 Task: Create a due date automation trigger when advanced on, on the monday of the week before a card is due add fields with custom fields "Resume" completed at 11:00 AM.
Action: Mouse moved to (1147, 349)
Screenshot: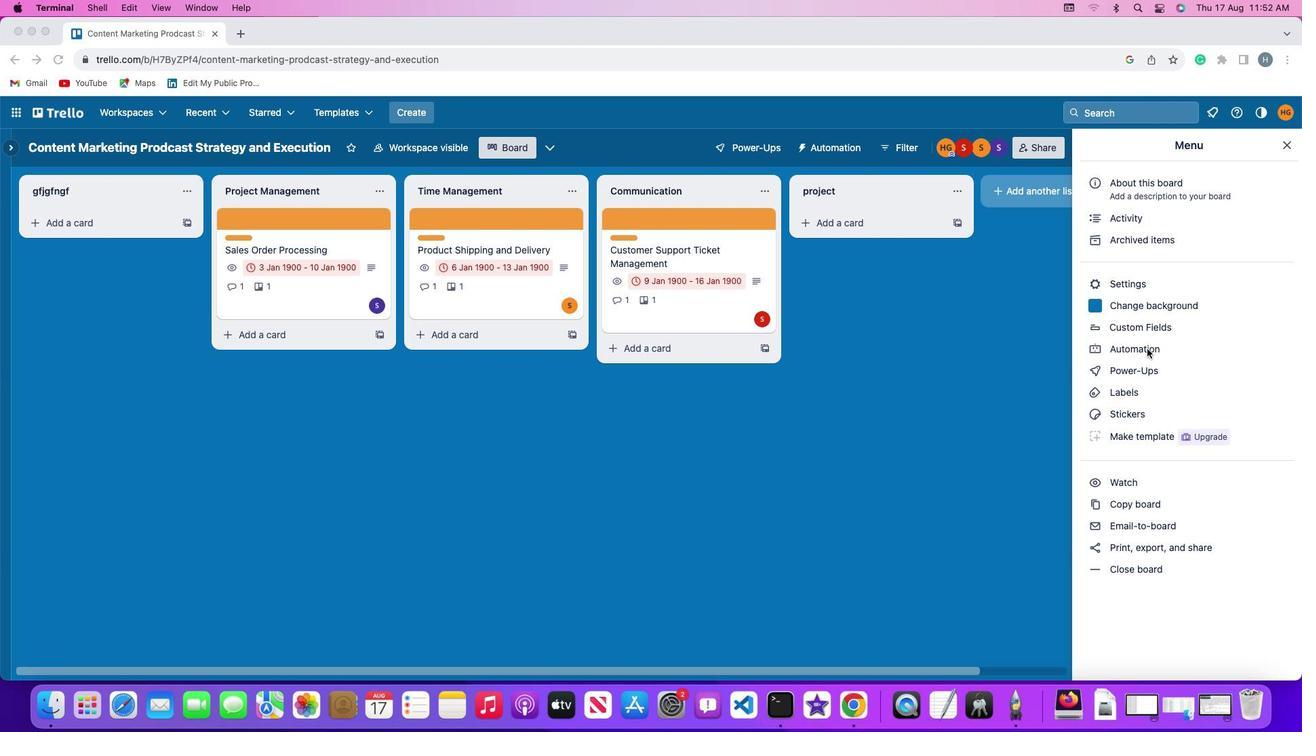 
Action: Mouse pressed left at (1147, 349)
Screenshot: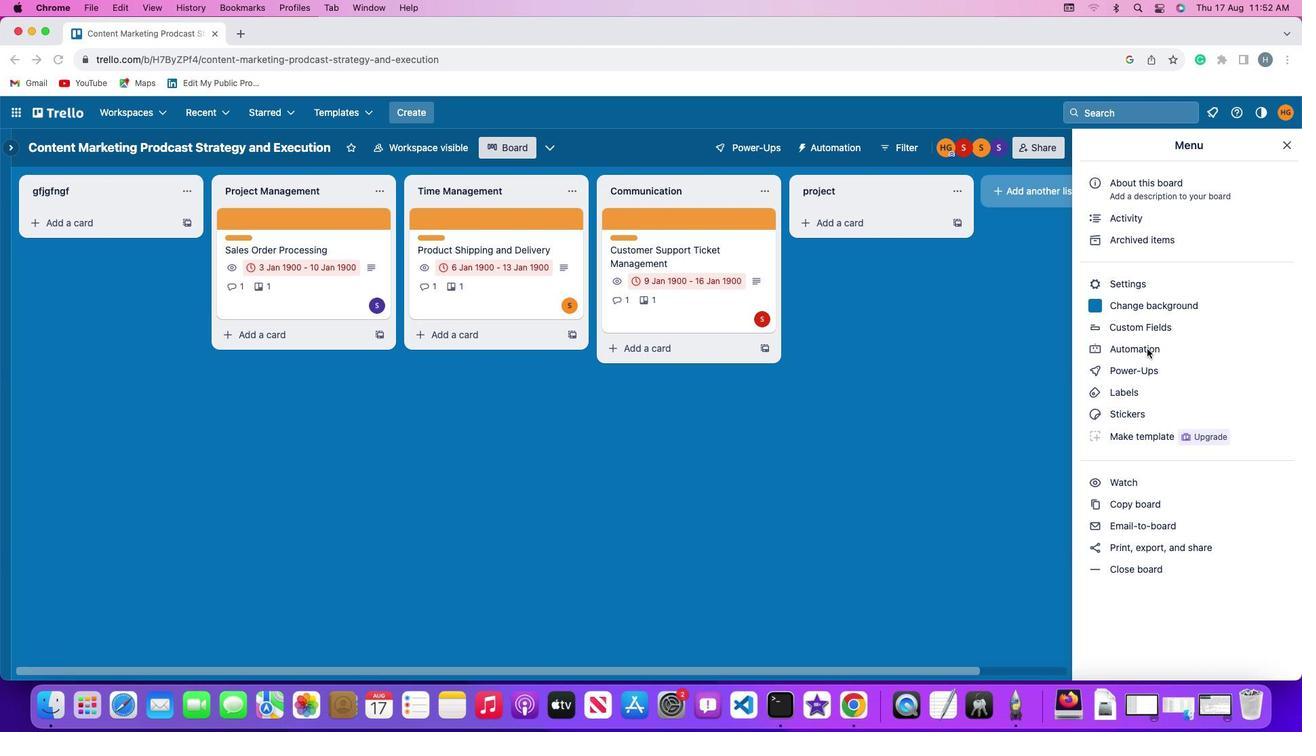 
Action: Mouse pressed left at (1147, 349)
Screenshot: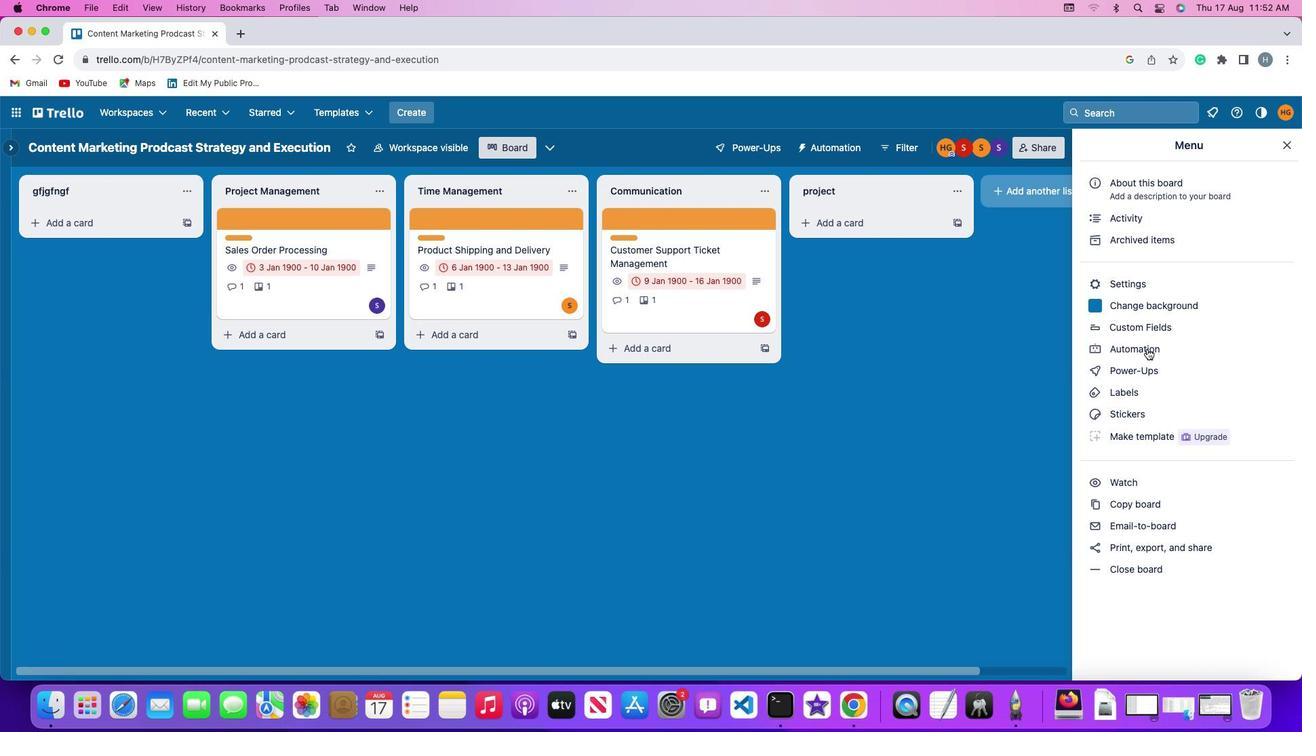 
Action: Mouse moved to (98, 320)
Screenshot: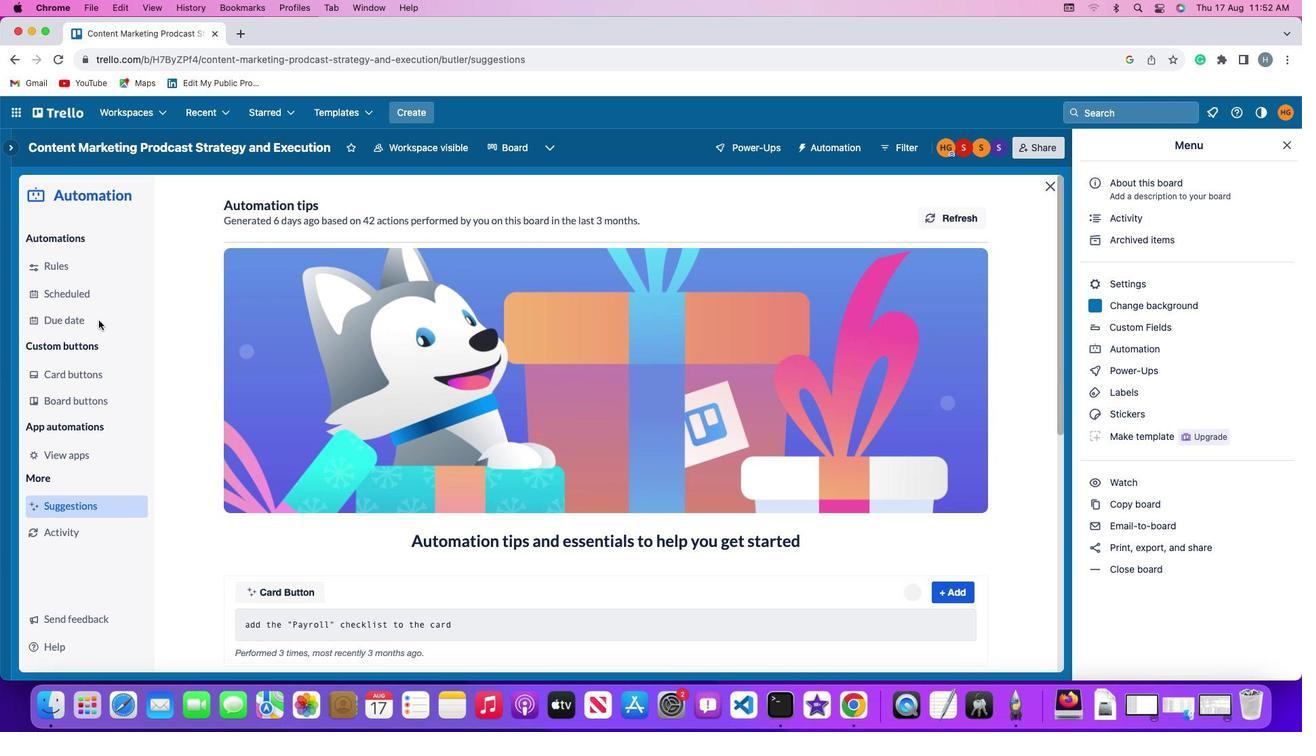 
Action: Mouse pressed left at (98, 320)
Screenshot: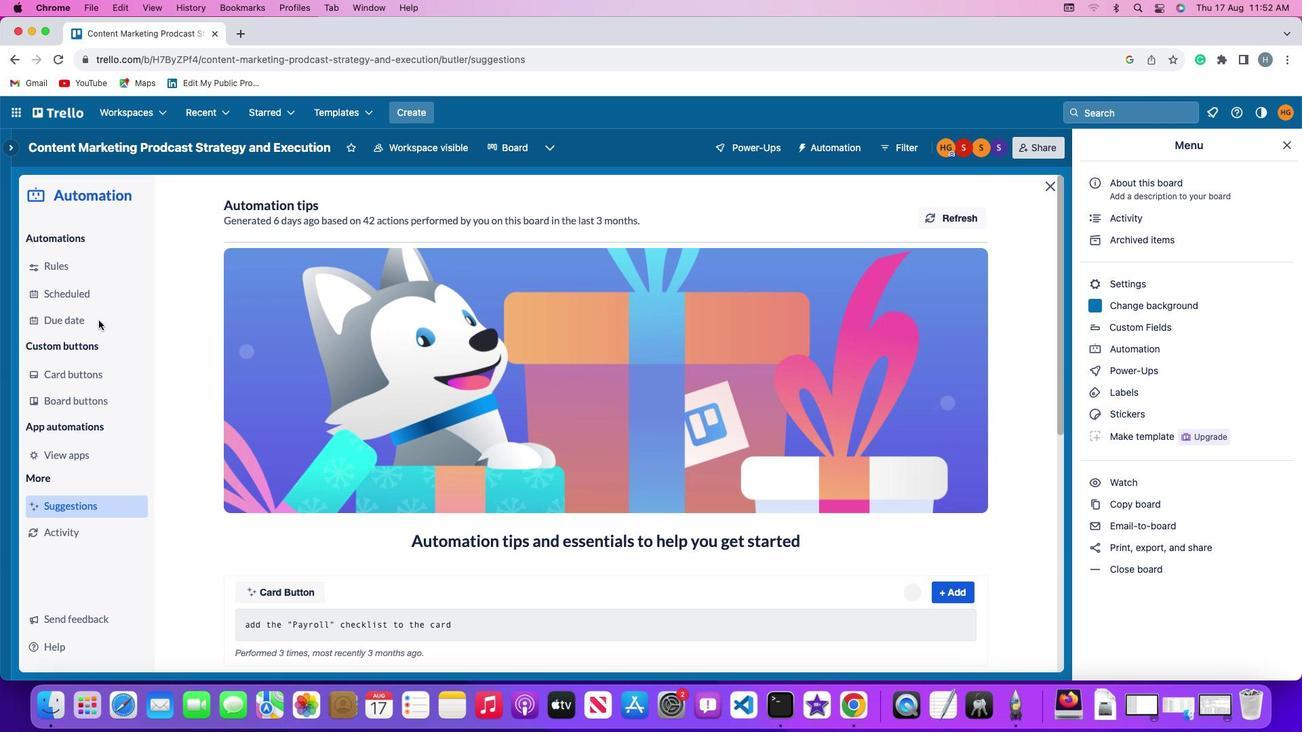 
Action: Mouse moved to (918, 207)
Screenshot: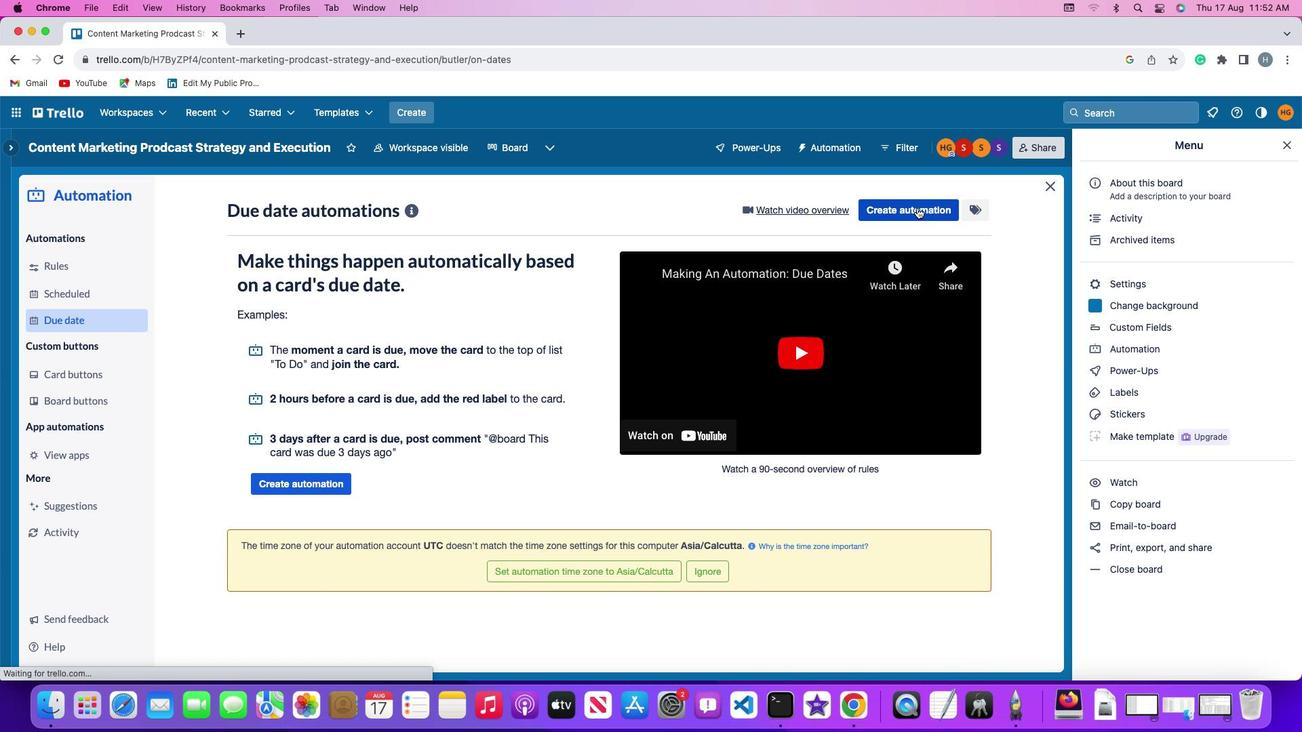 
Action: Mouse pressed left at (918, 207)
Screenshot: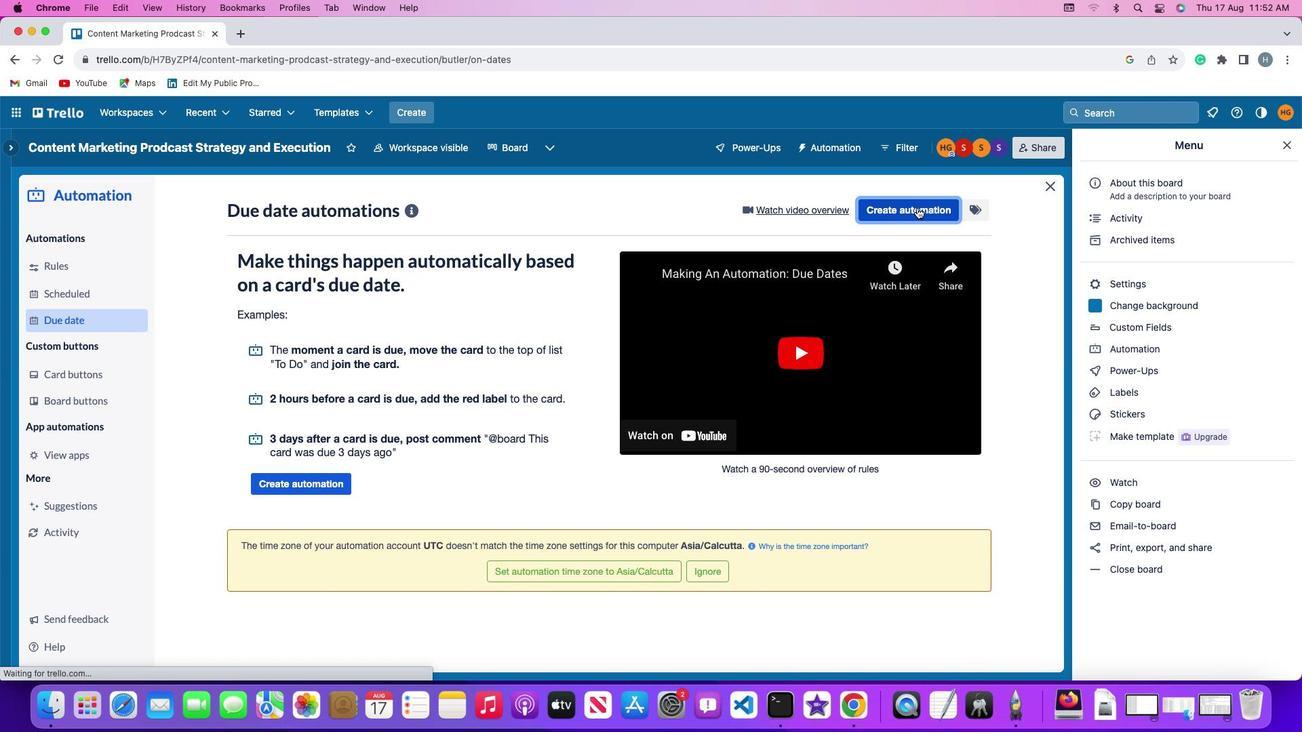 
Action: Mouse moved to (261, 335)
Screenshot: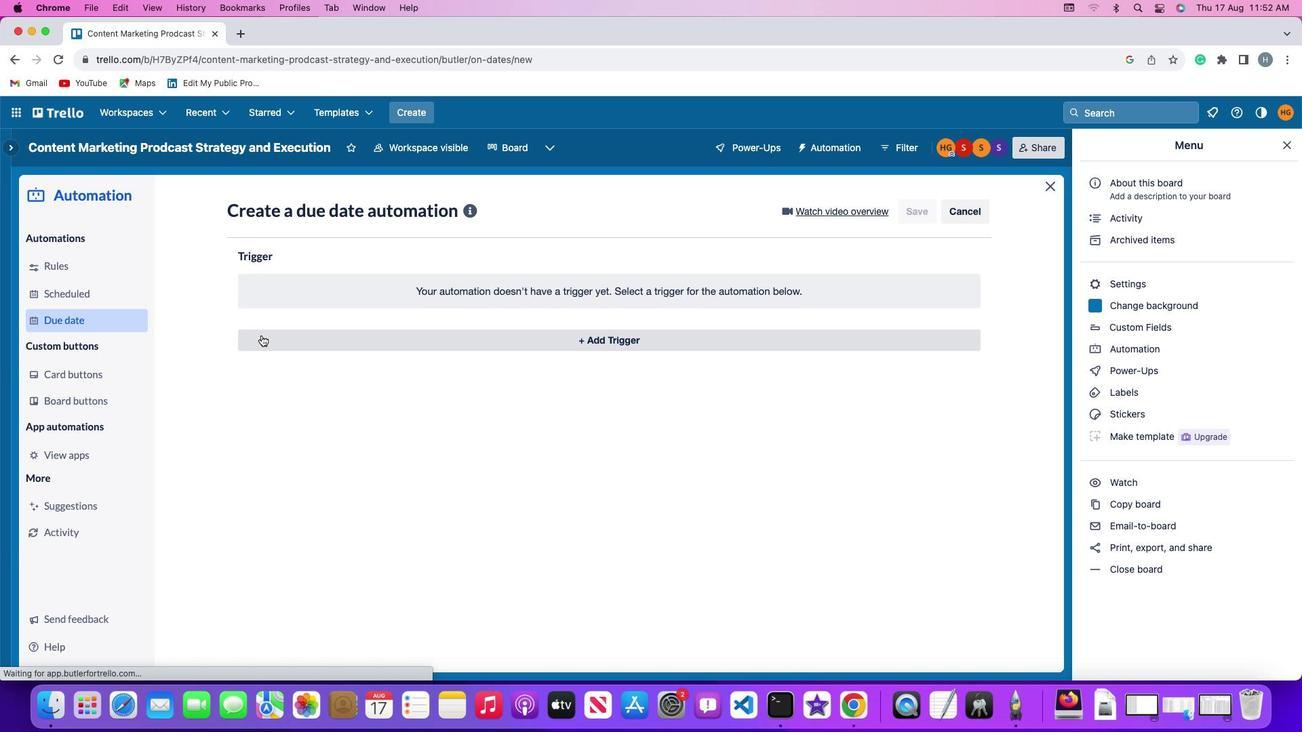 
Action: Mouse pressed left at (261, 335)
Screenshot: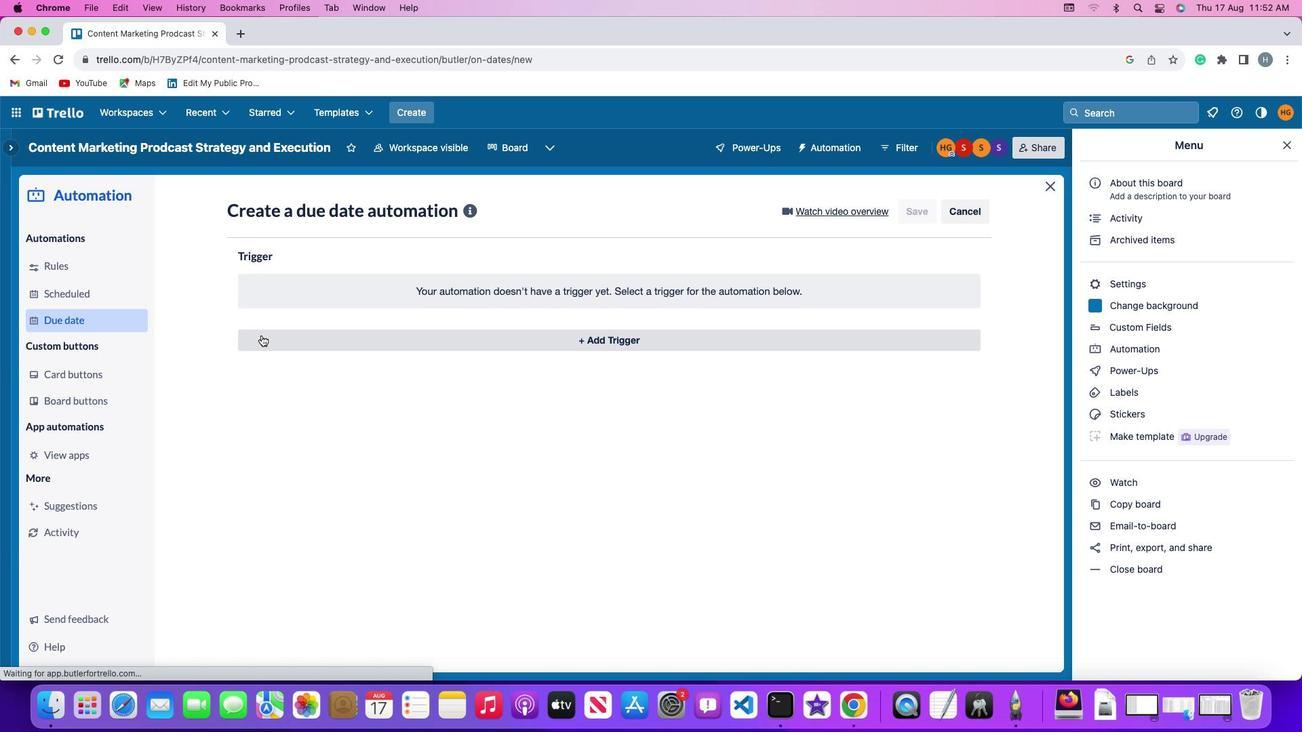 
Action: Mouse moved to (298, 590)
Screenshot: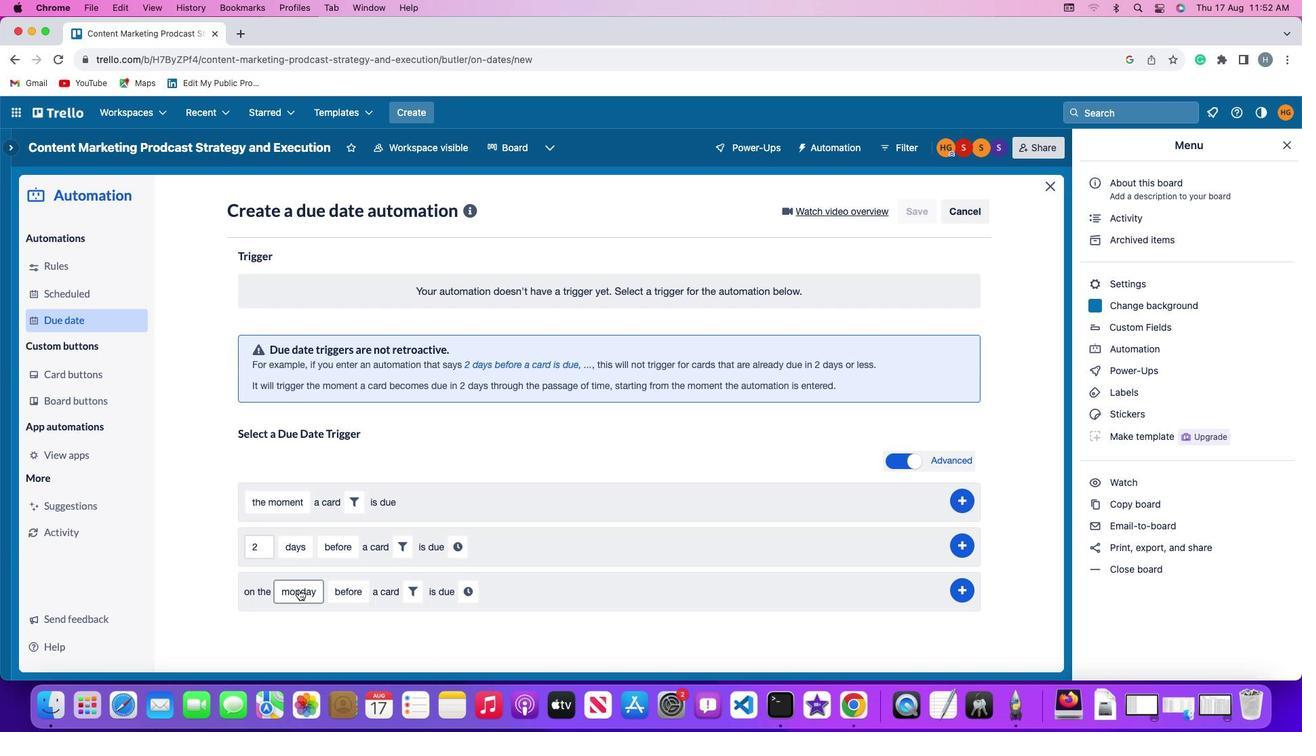 
Action: Mouse pressed left at (298, 590)
Screenshot: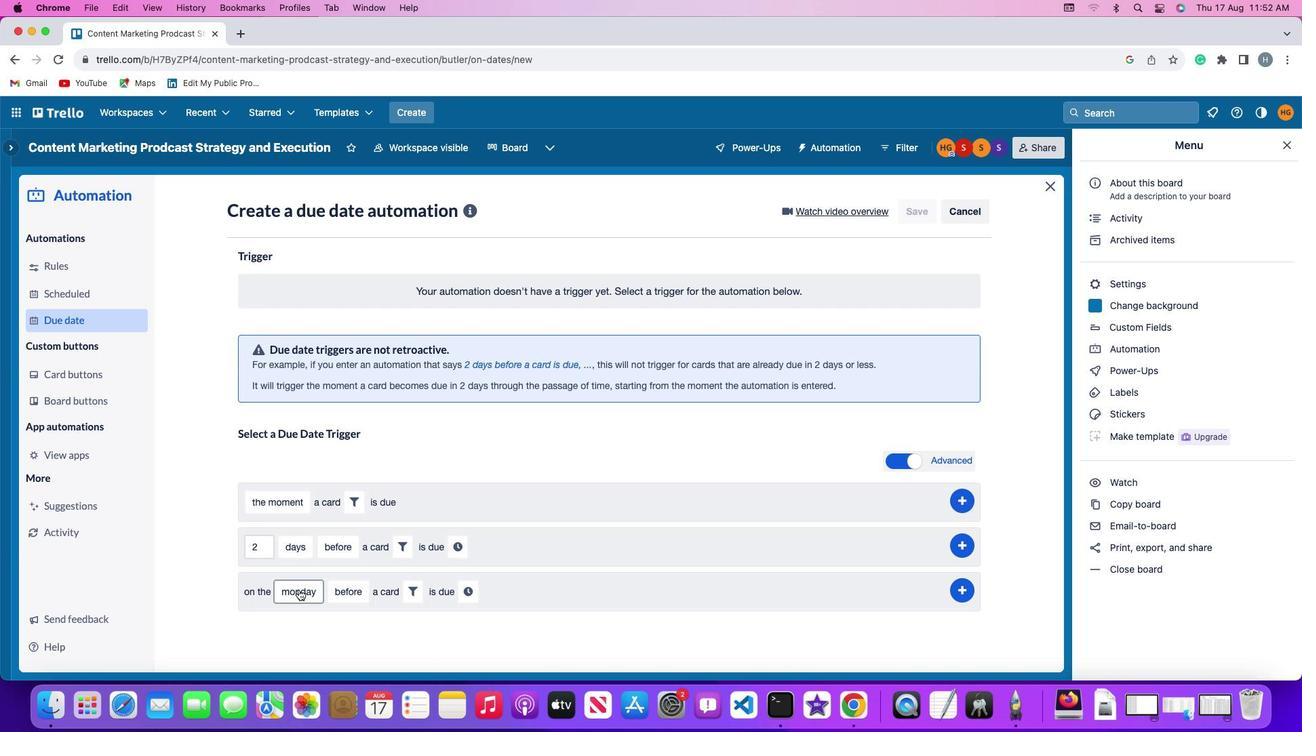 
Action: Mouse moved to (321, 407)
Screenshot: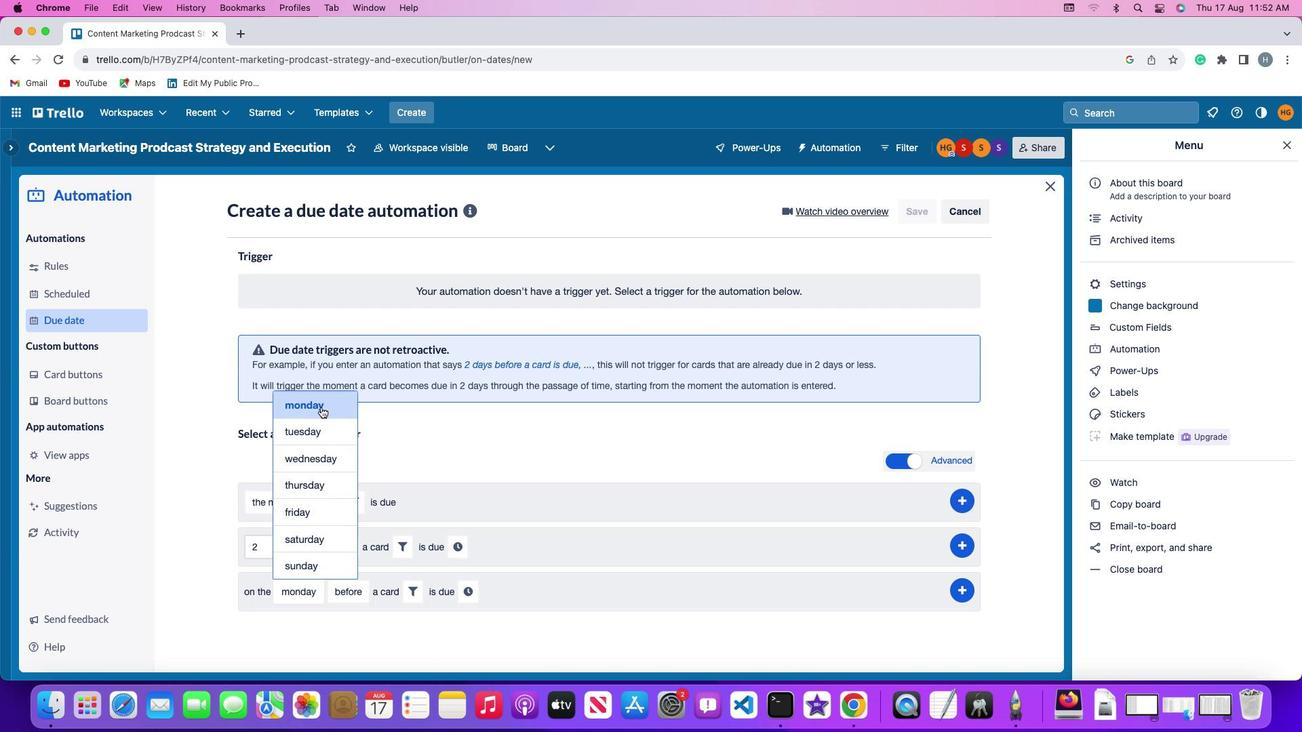 
Action: Mouse pressed left at (321, 407)
Screenshot: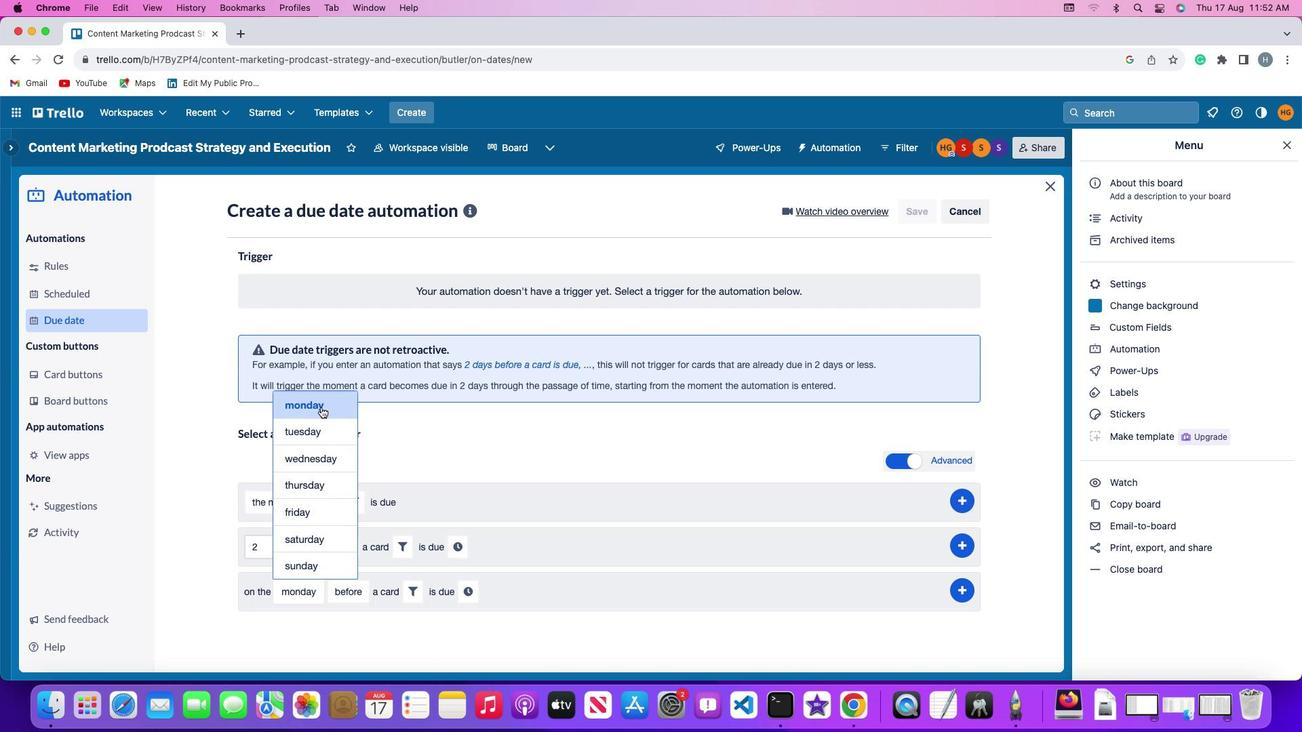 
Action: Mouse moved to (346, 590)
Screenshot: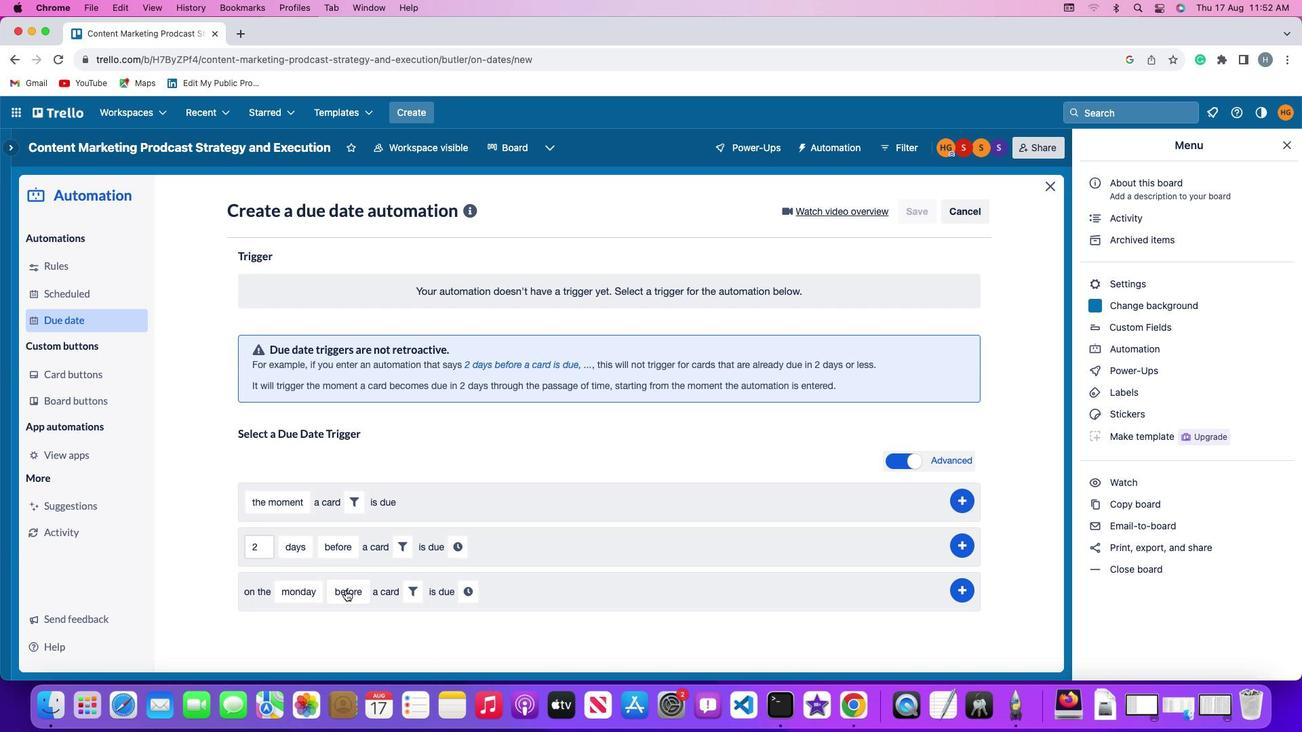 
Action: Mouse pressed left at (346, 590)
Screenshot: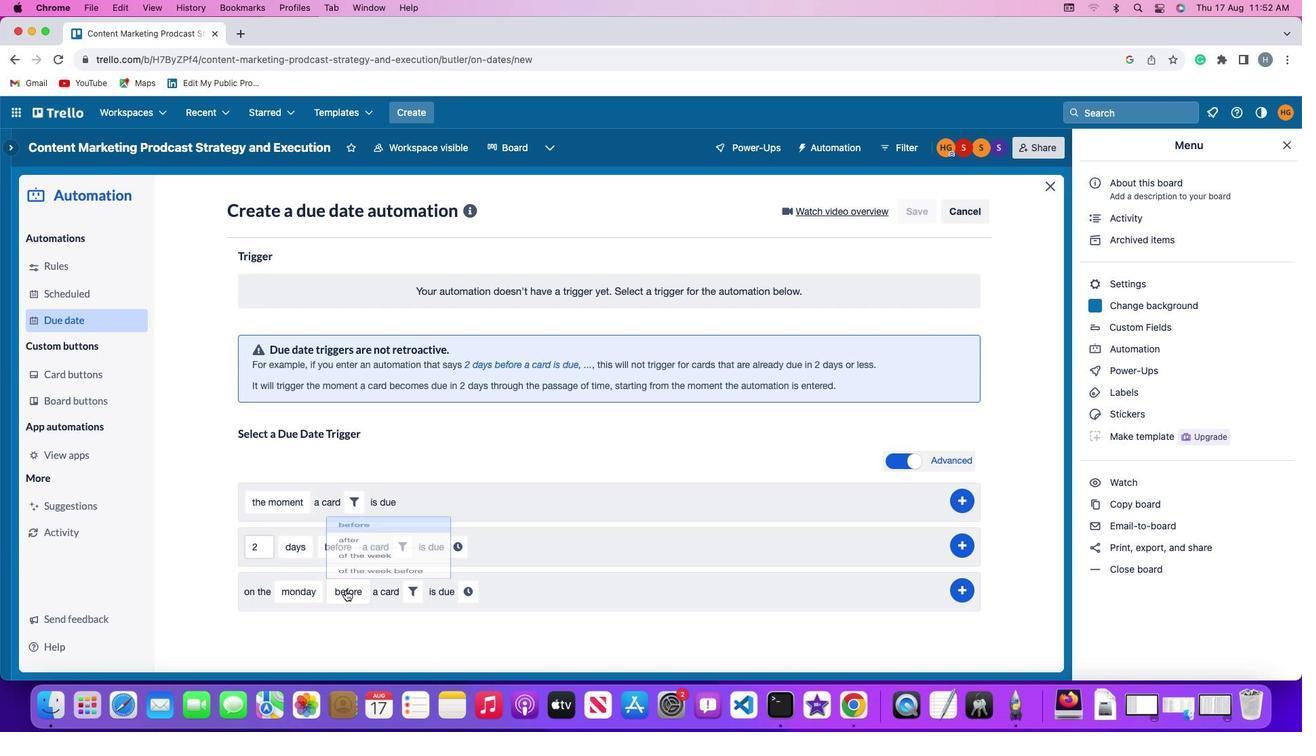 
Action: Mouse moved to (350, 567)
Screenshot: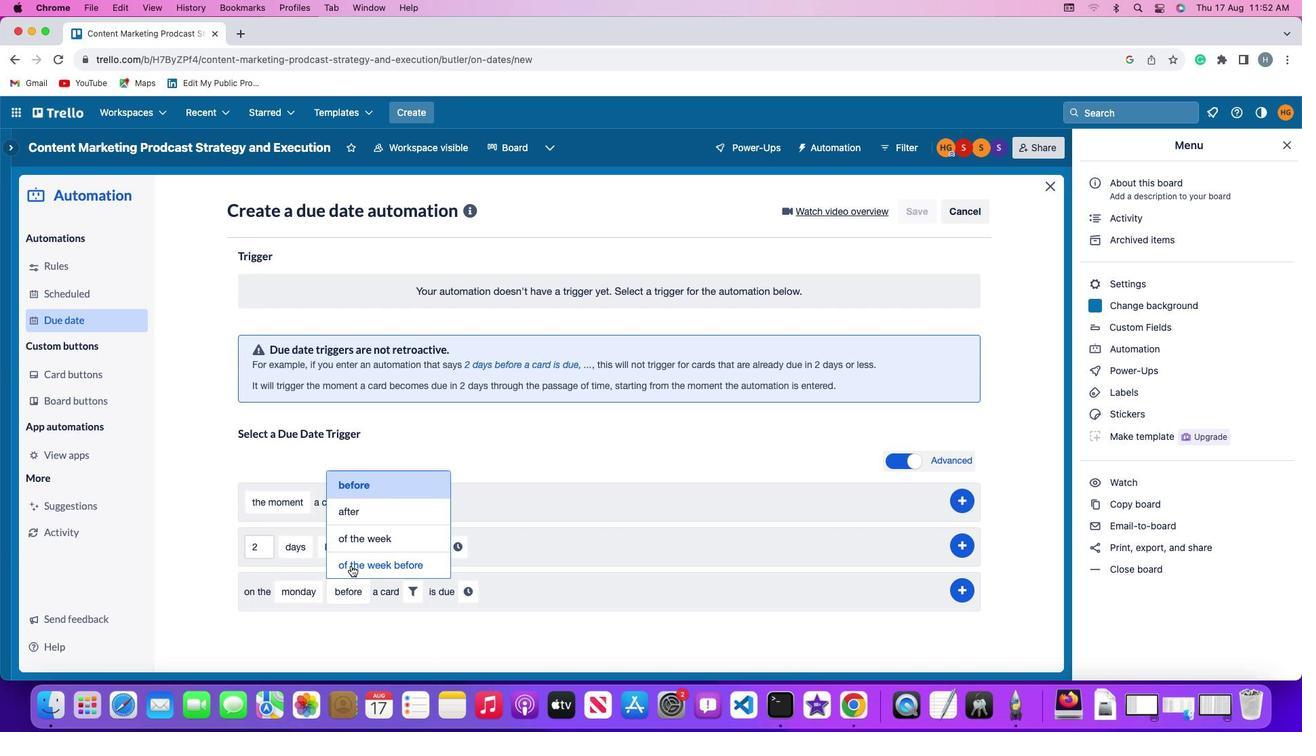 
Action: Mouse pressed left at (350, 567)
Screenshot: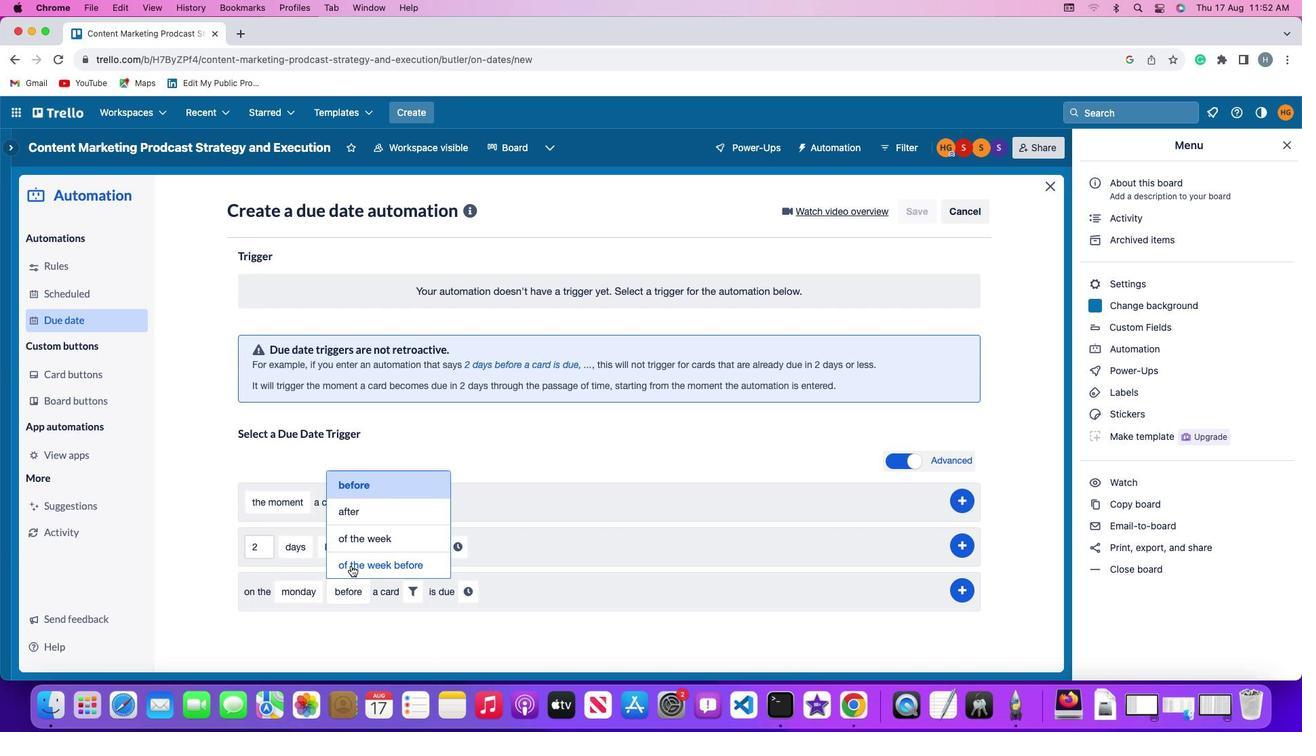 
Action: Mouse moved to (465, 583)
Screenshot: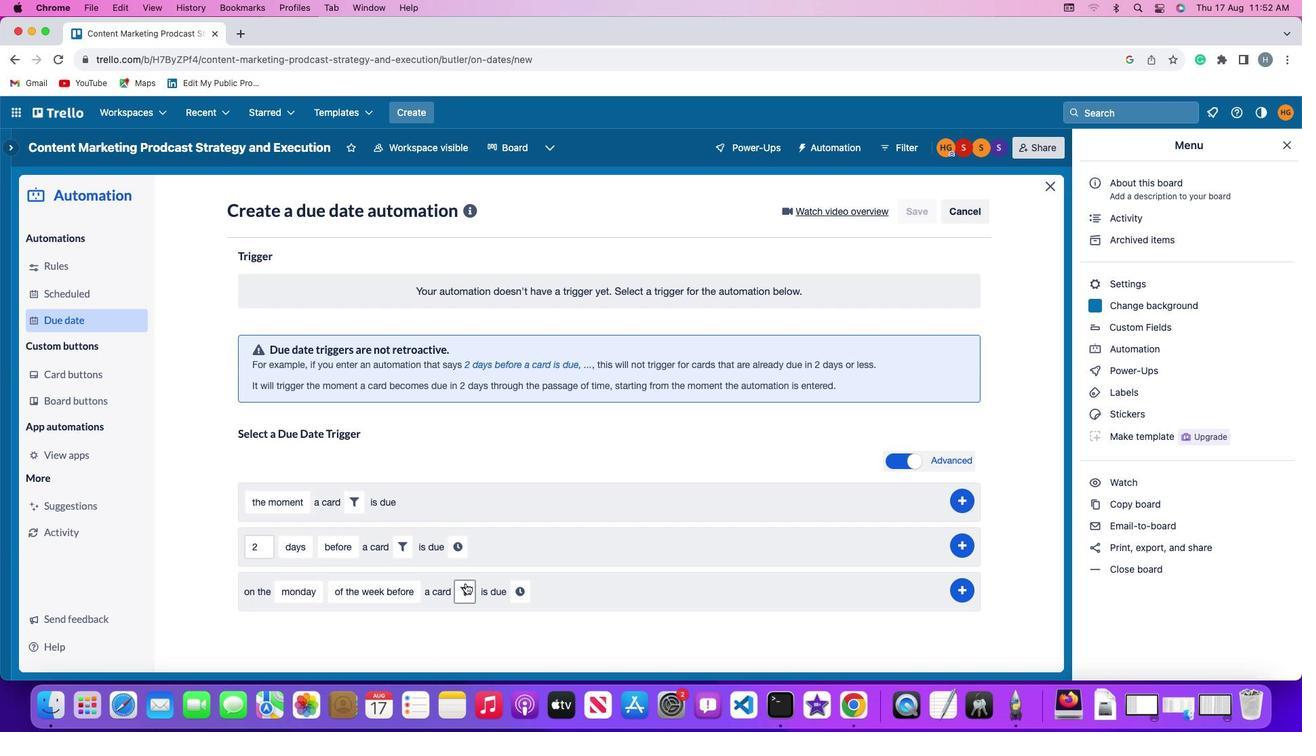 
Action: Mouse pressed left at (465, 583)
Screenshot: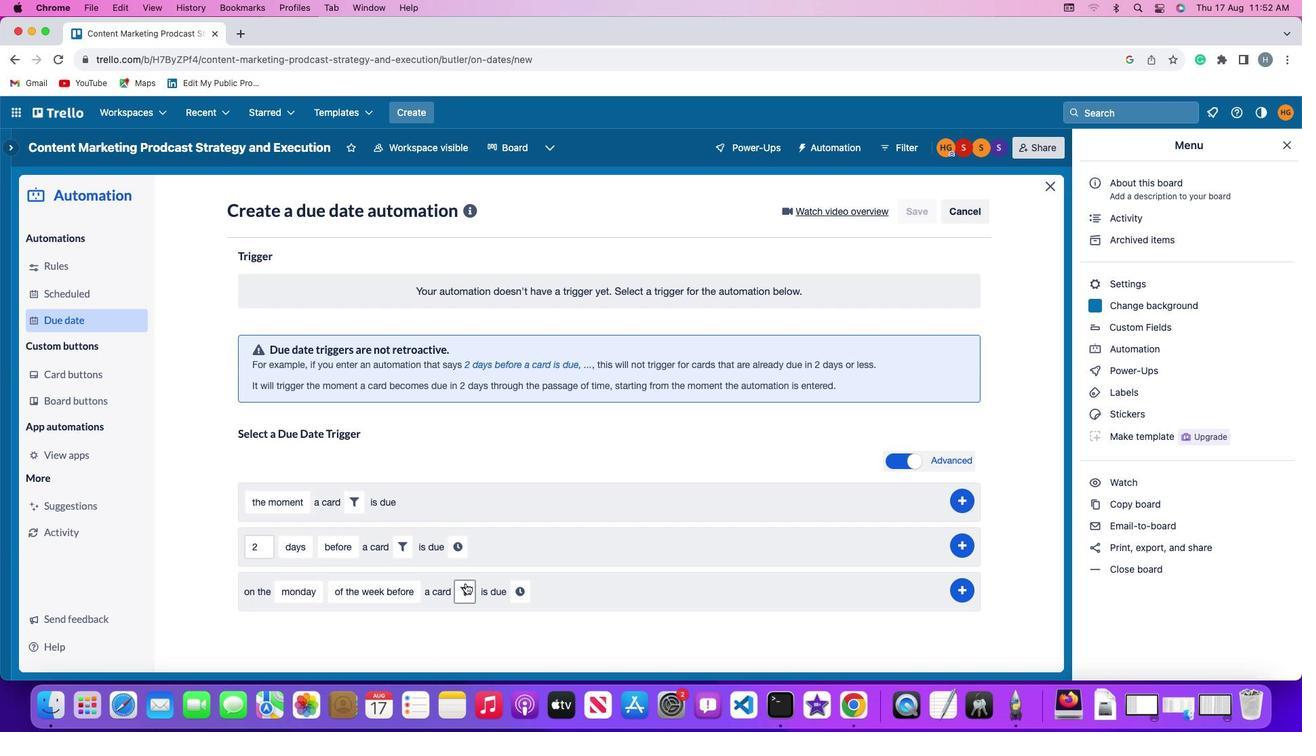 
Action: Mouse moved to (683, 638)
Screenshot: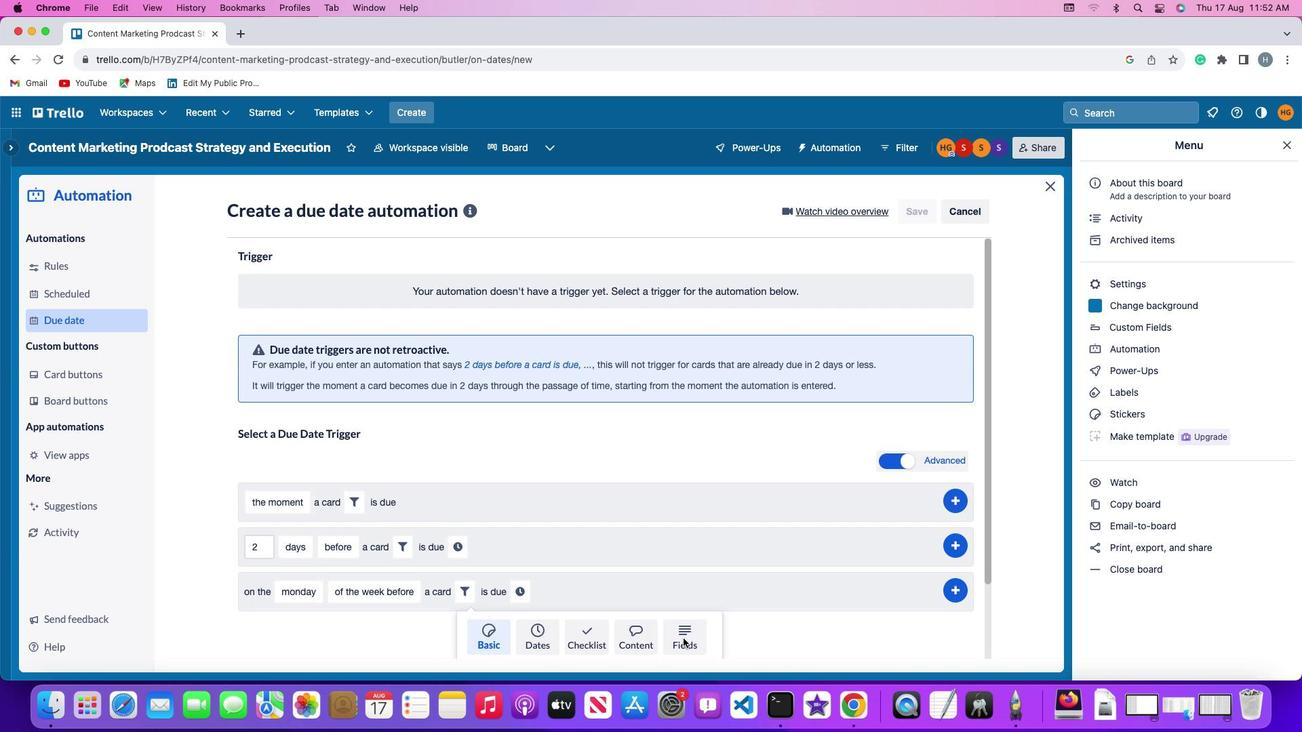 
Action: Mouse pressed left at (683, 638)
Screenshot: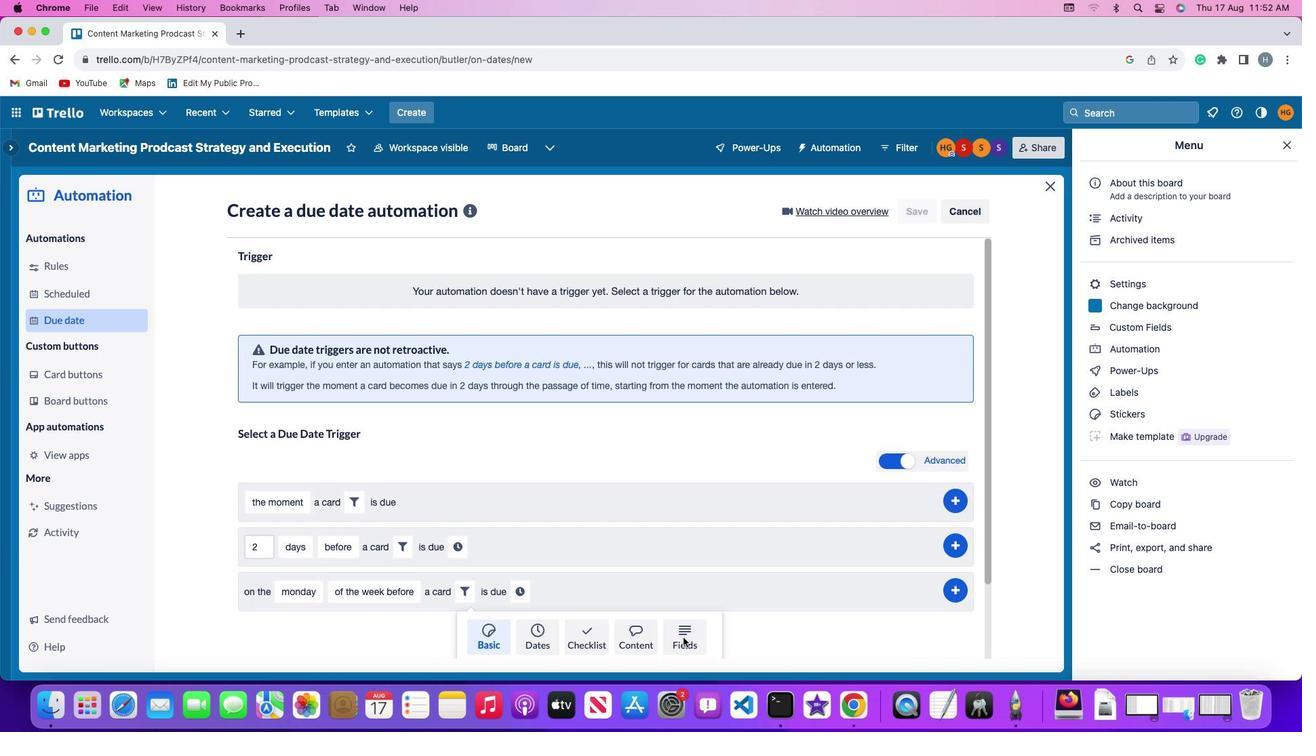 
Action: Mouse moved to (552, 625)
Screenshot: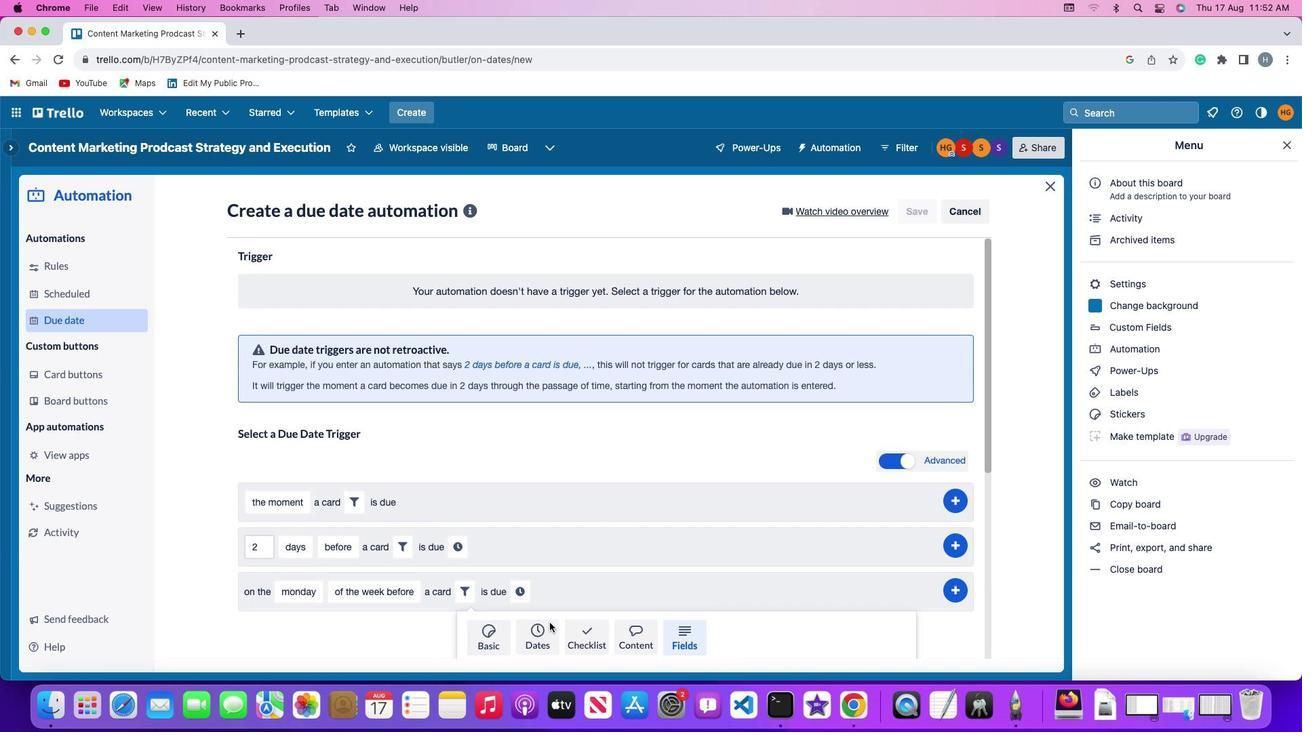 
Action: Mouse scrolled (552, 625) with delta (0, 0)
Screenshot: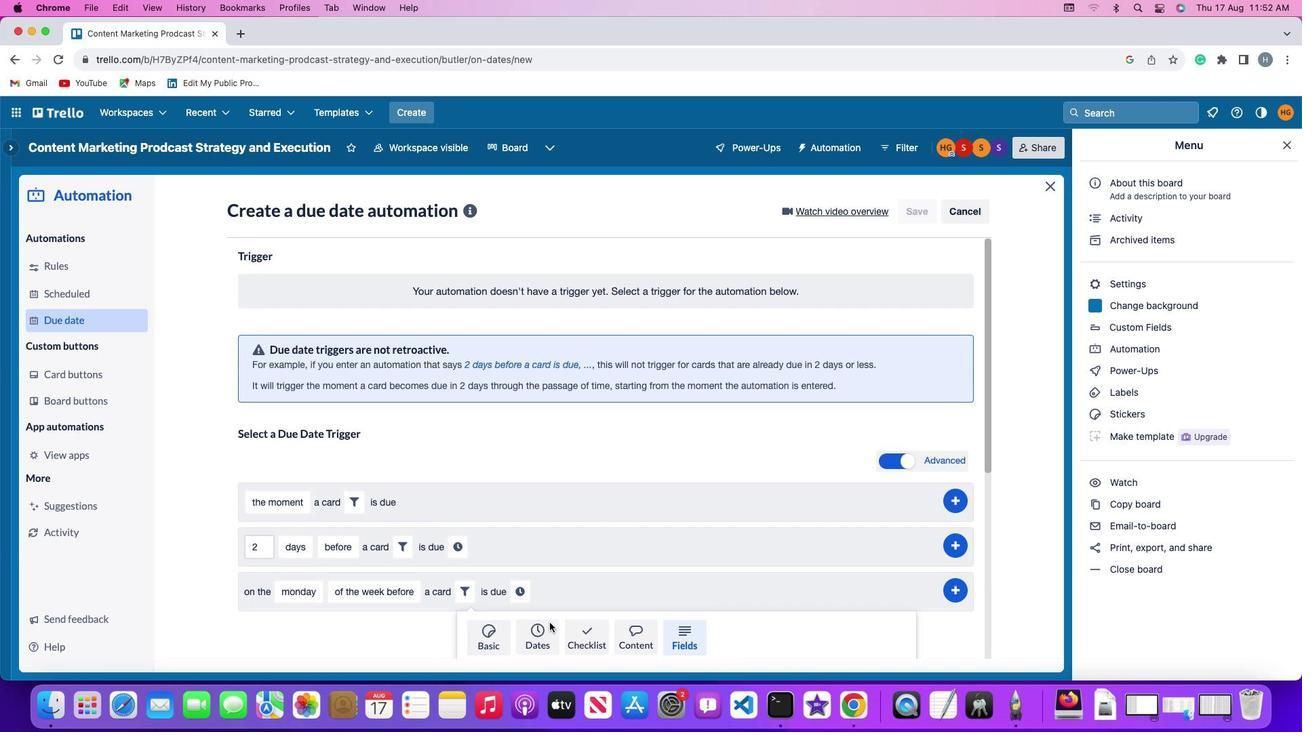 
Action: Mouse moved to (551, 624)
Screenshot: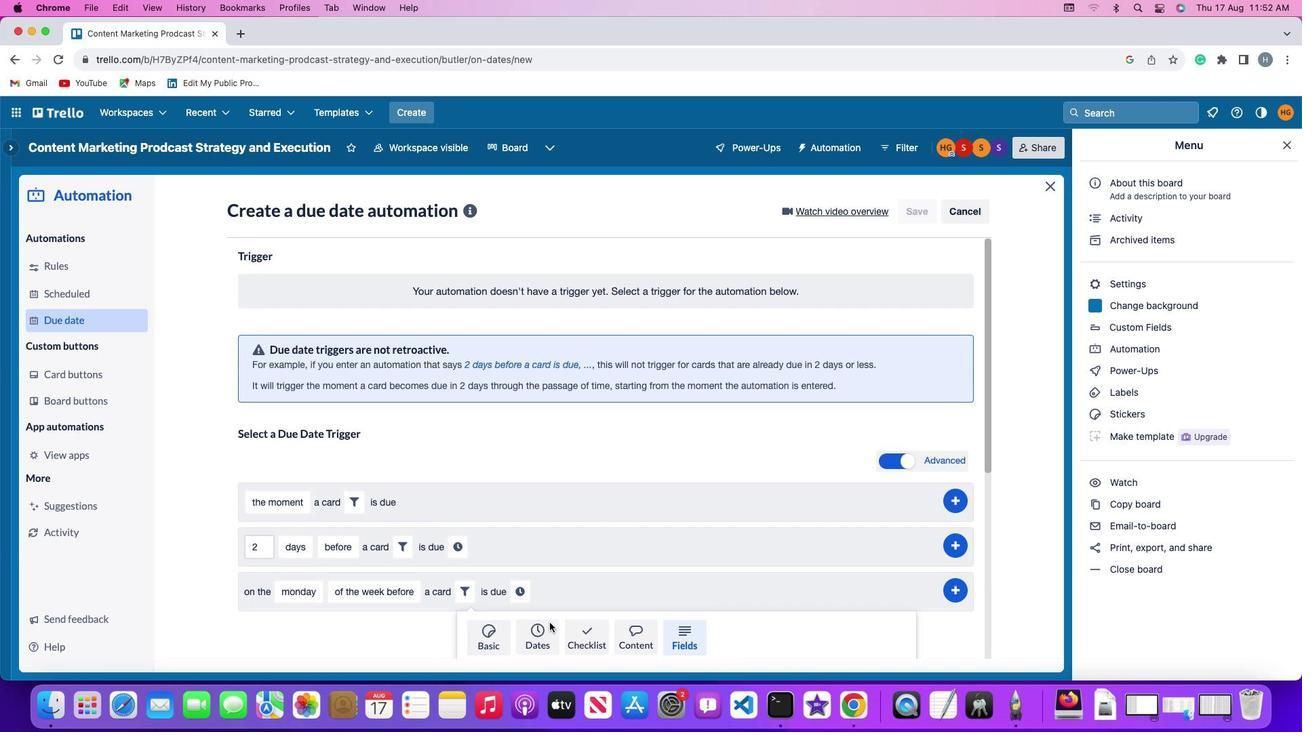 
Action: Mouse scrolled (551, 624) with delta (0, 0)
Screenshot: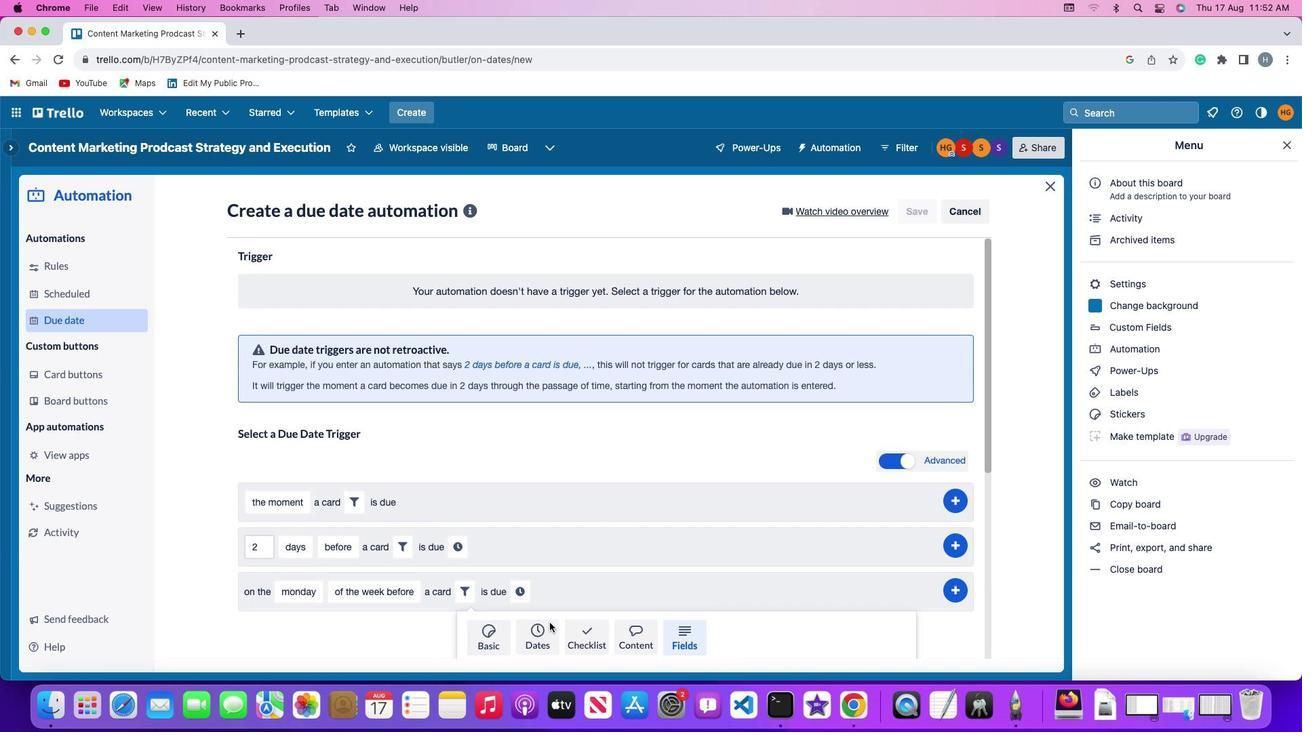 
Action: Mouse moved to (550, 622)
Screenshot: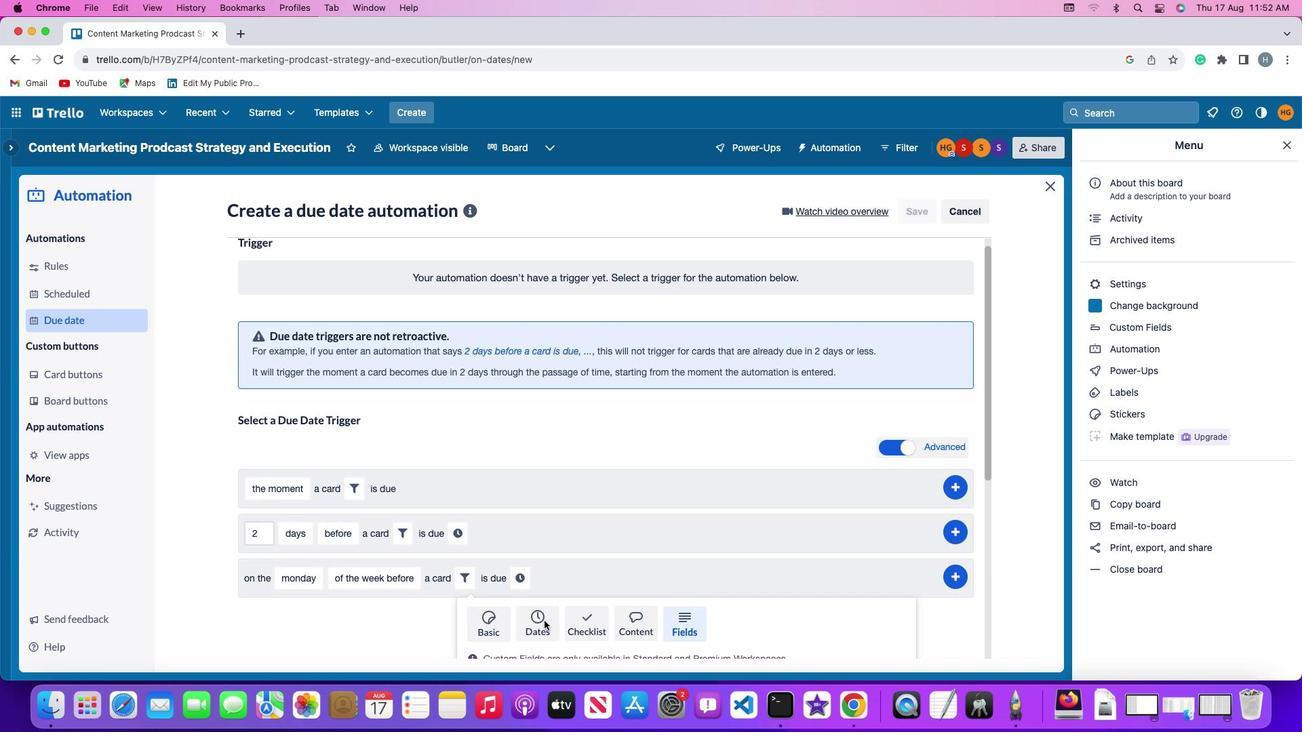 
Action: Mouse scrolled (550, 622) with delta (0, -1)
Screenshot: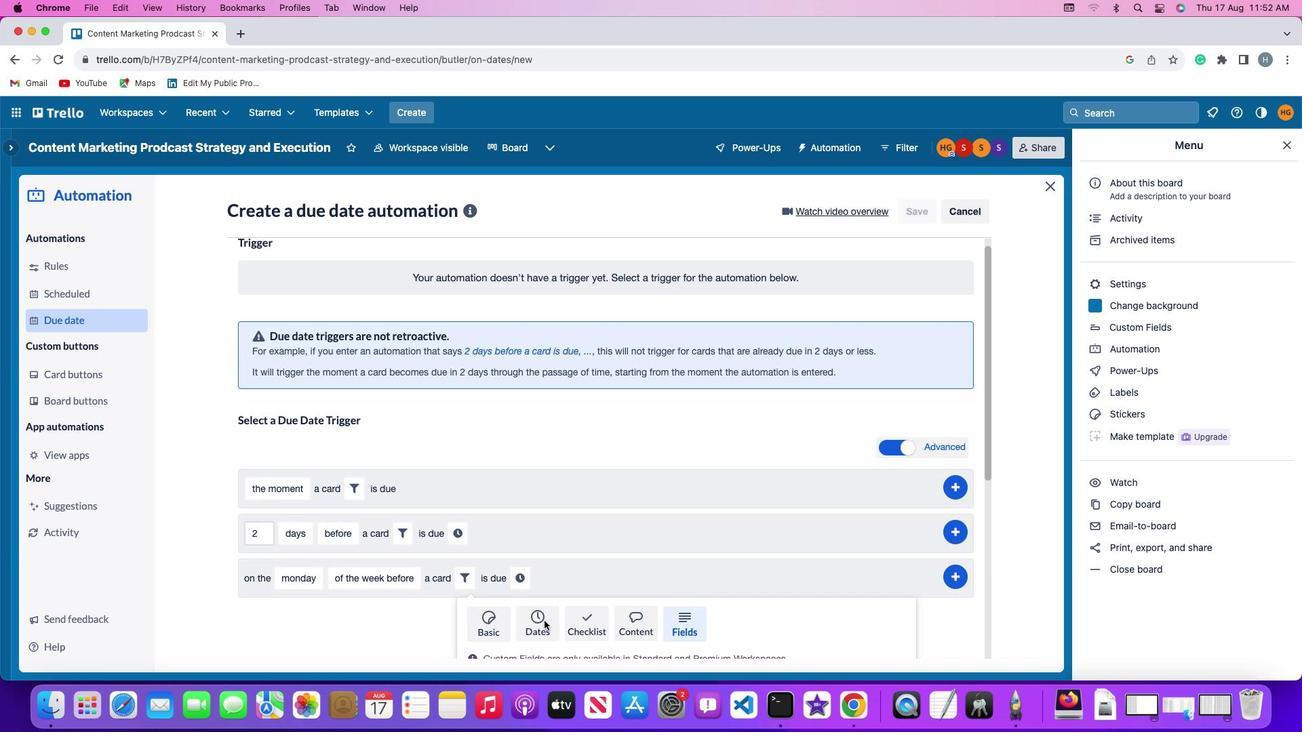 
Action: Mouse moved to (427, 589)
Screenshot: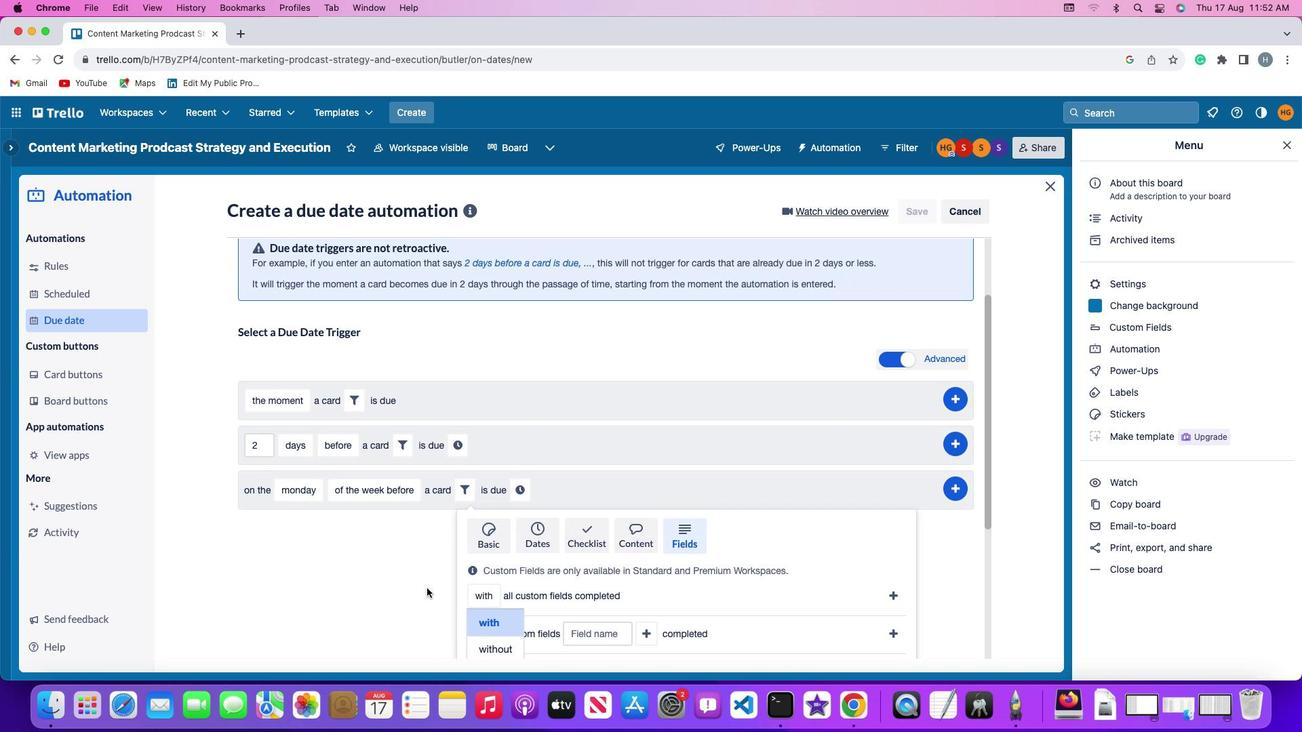 
Action: Mouse scrolled (427, 589) with delta (0, 0)
Screenshot: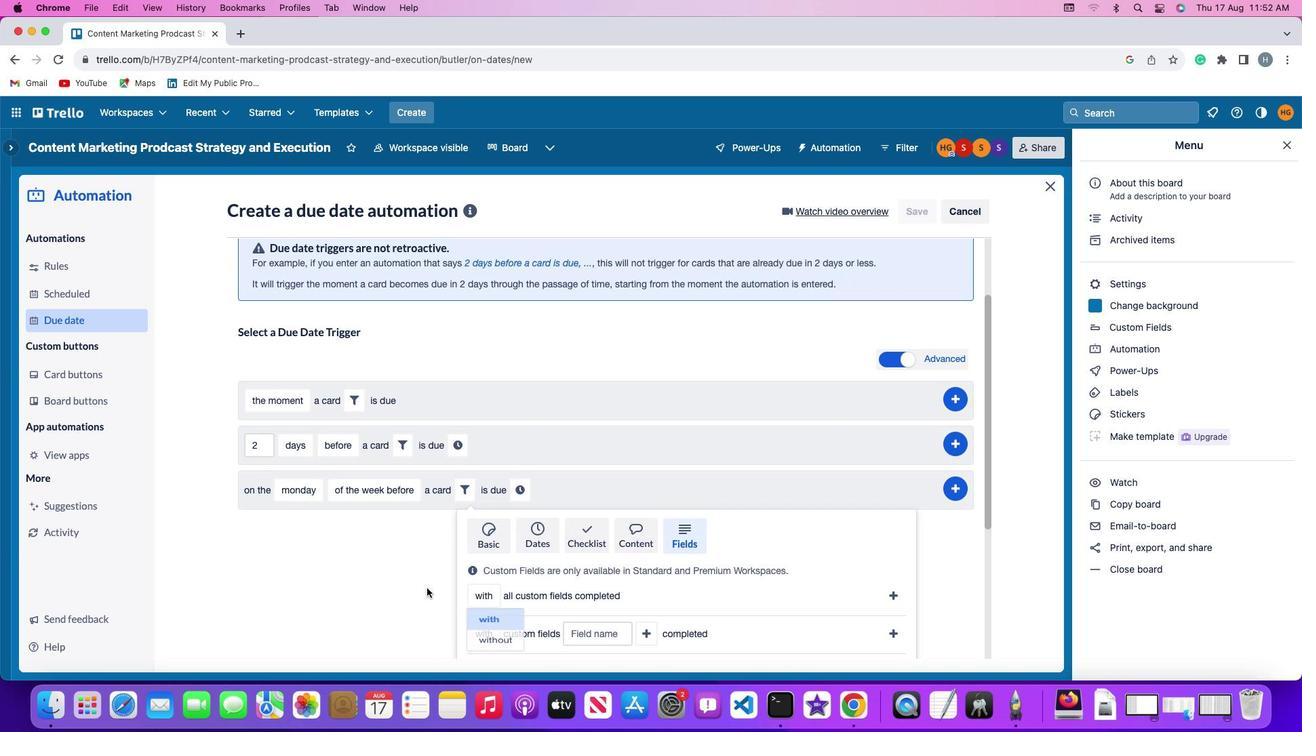 
Action: Mouse moved to (427, 589)
Screenshot: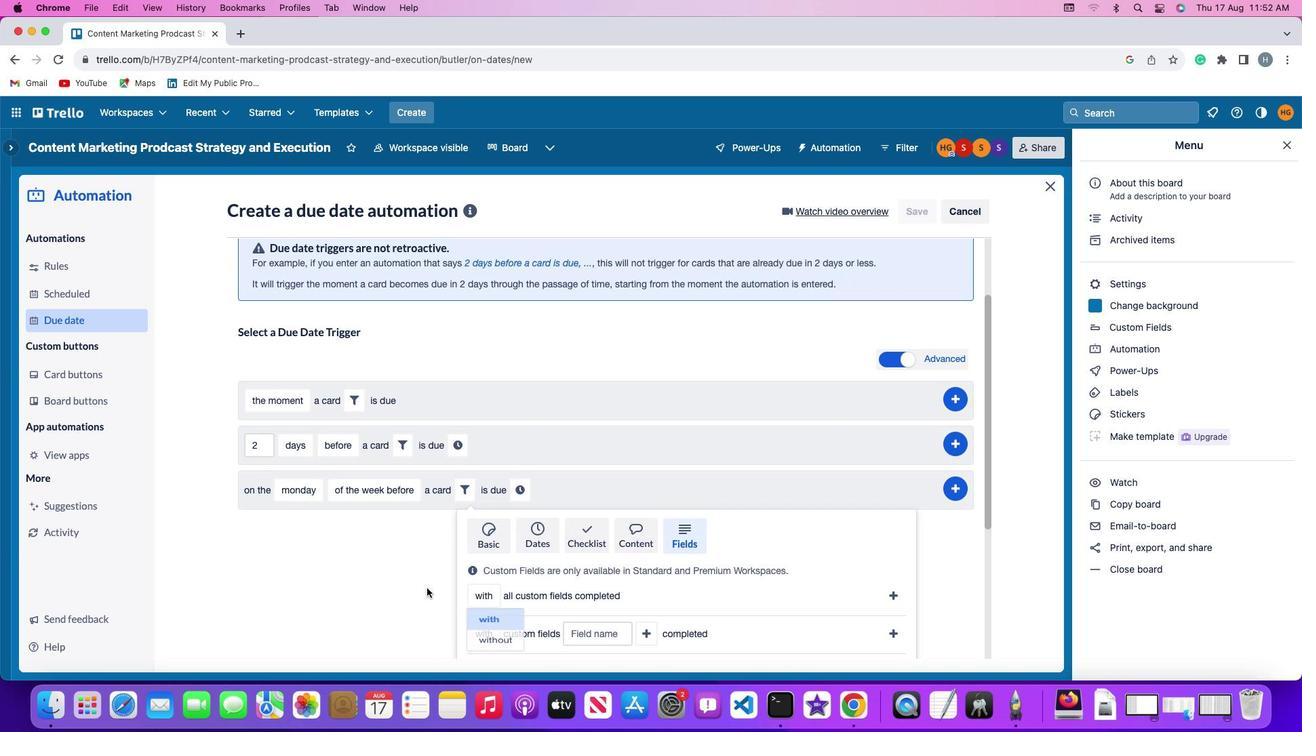 
Action: Mouse scrolled (427, 589) with delta (0, 0)
Screenshot: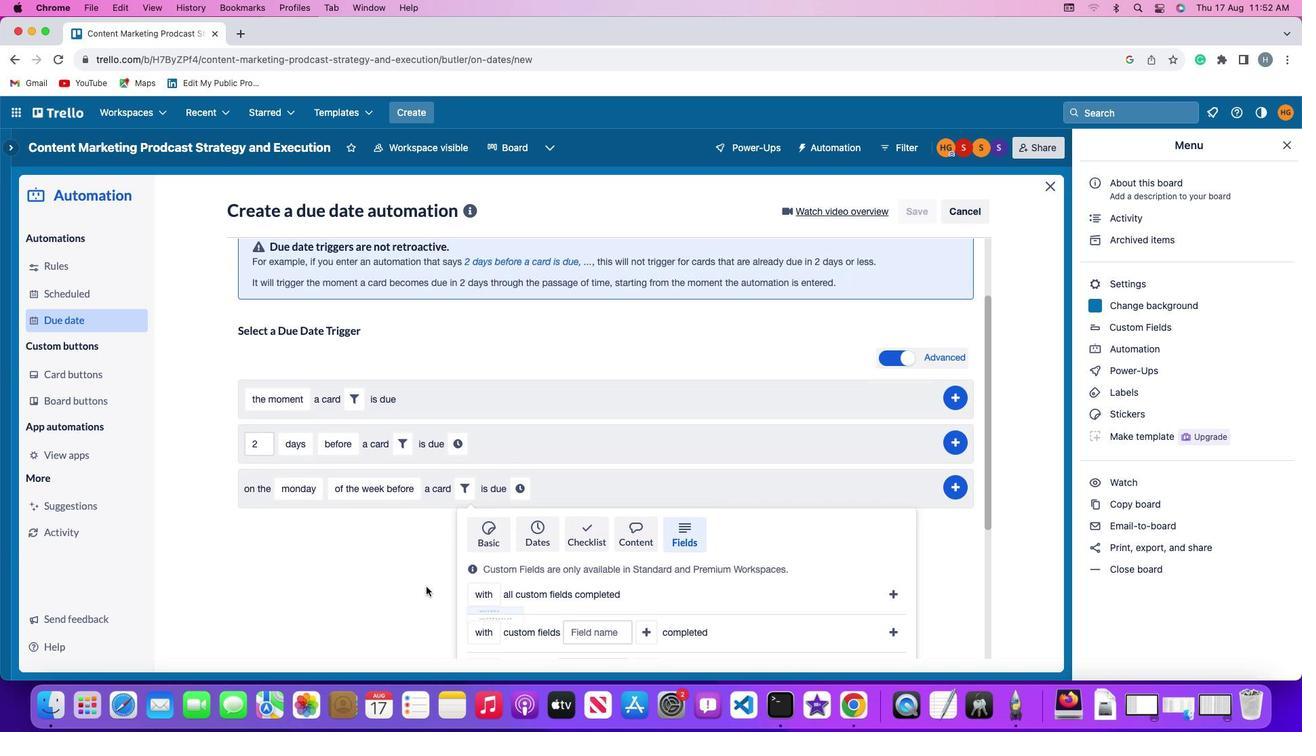 
Action: Mouse moved to (425, 584)
Screenshot: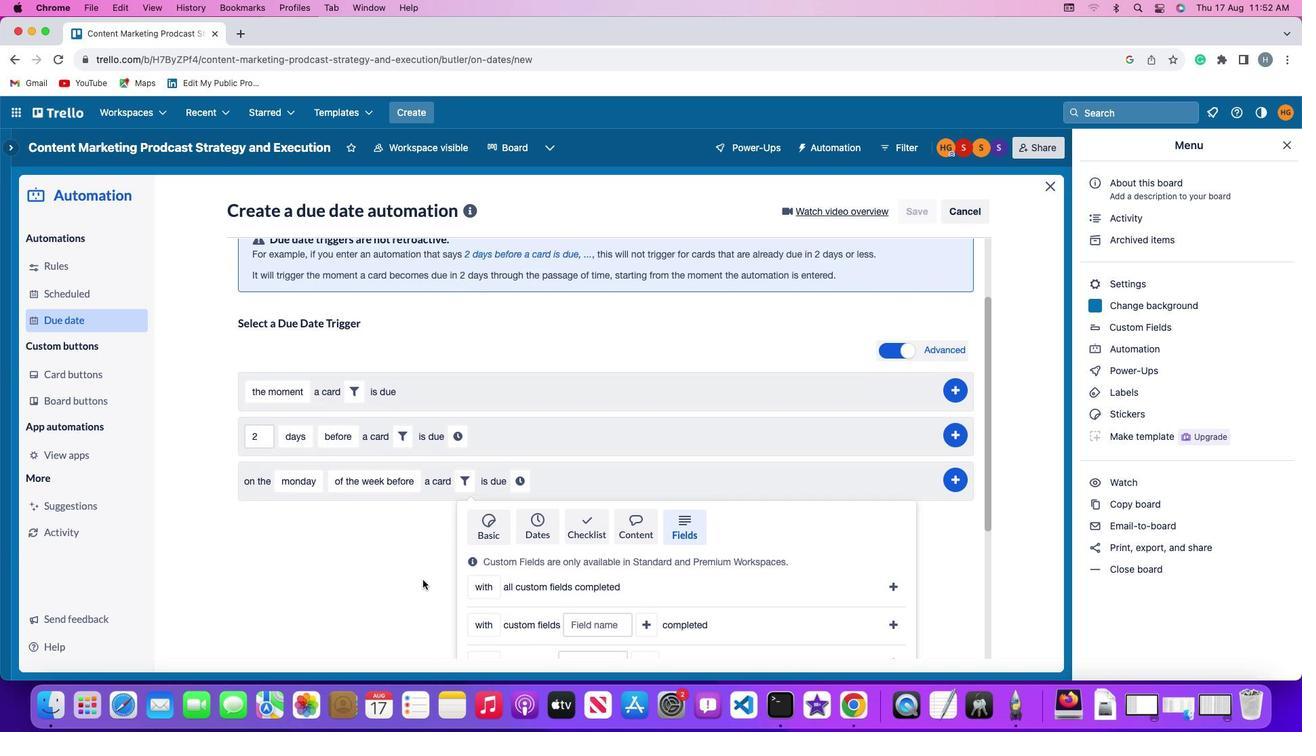 
Action: Mouse scrolled (425, 584) with delta (0, 0)
Screenshot: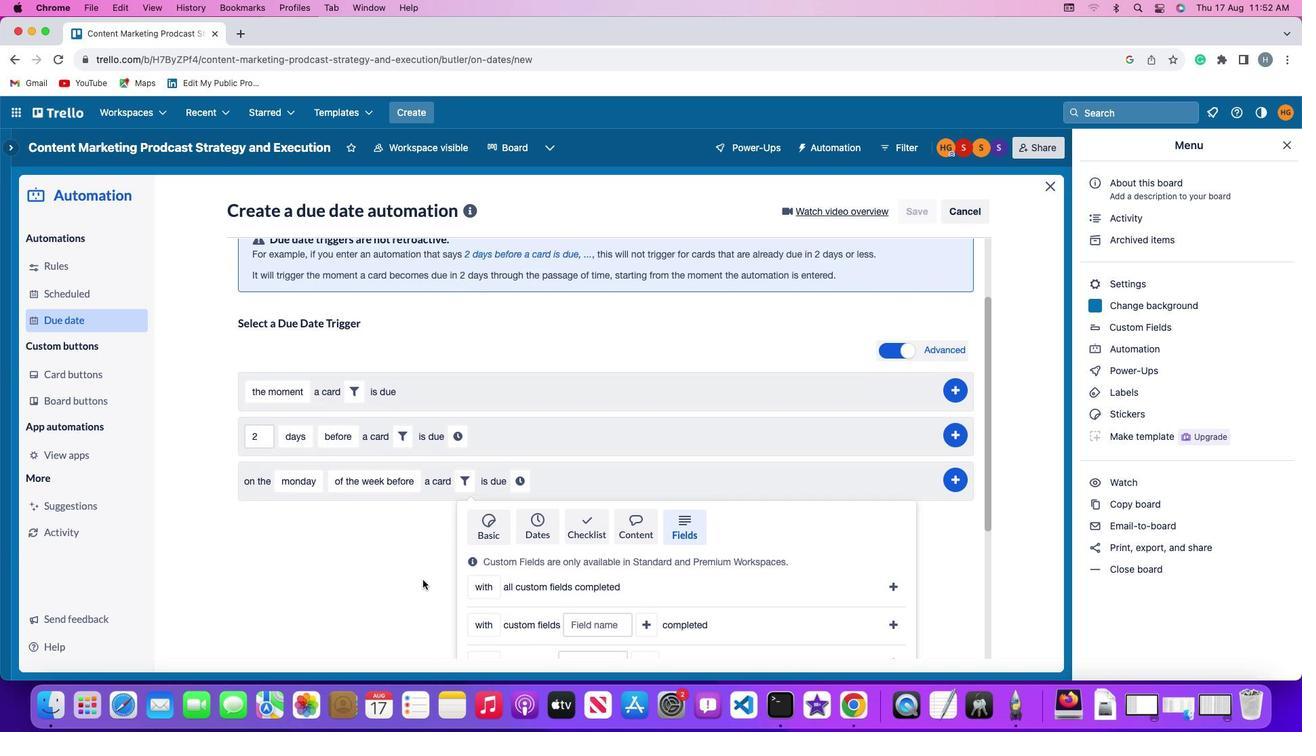 
Action: Mouse moved to (466, 594)
Screenshot: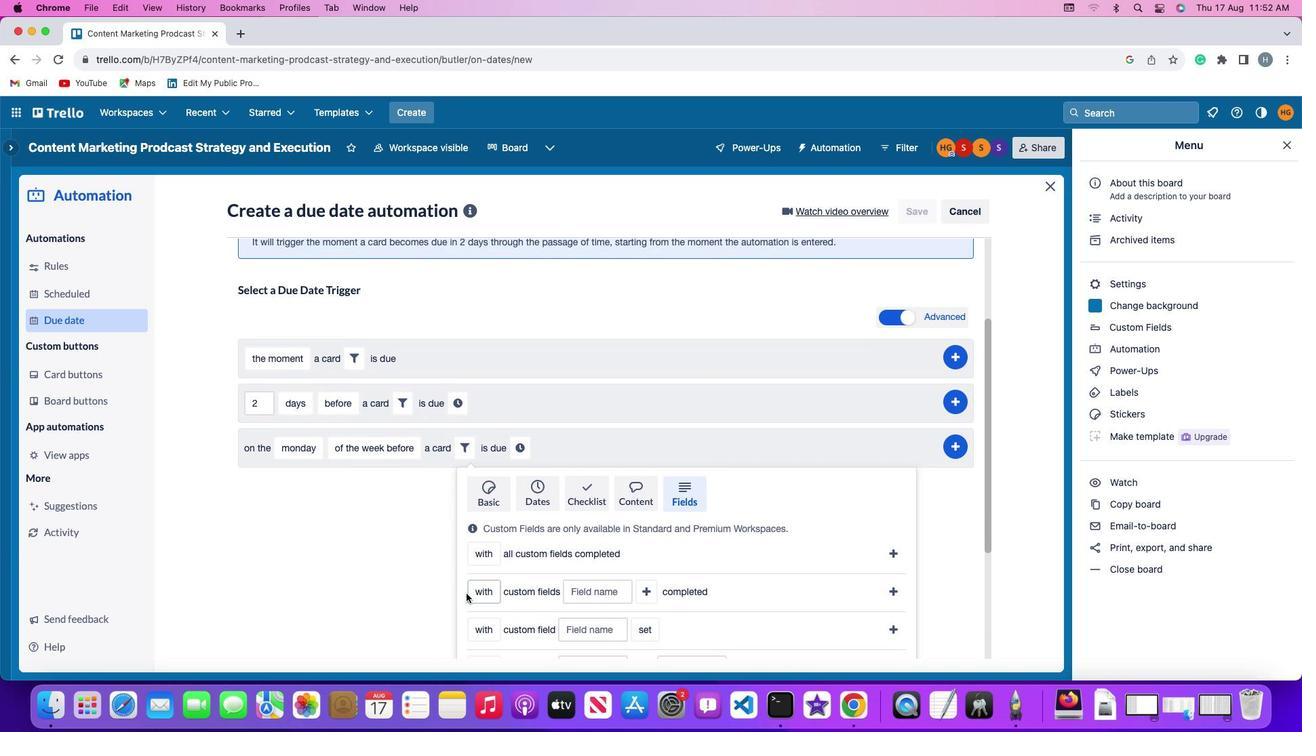 
Action: Mouse pressed left at (466, 594)
Screenshot: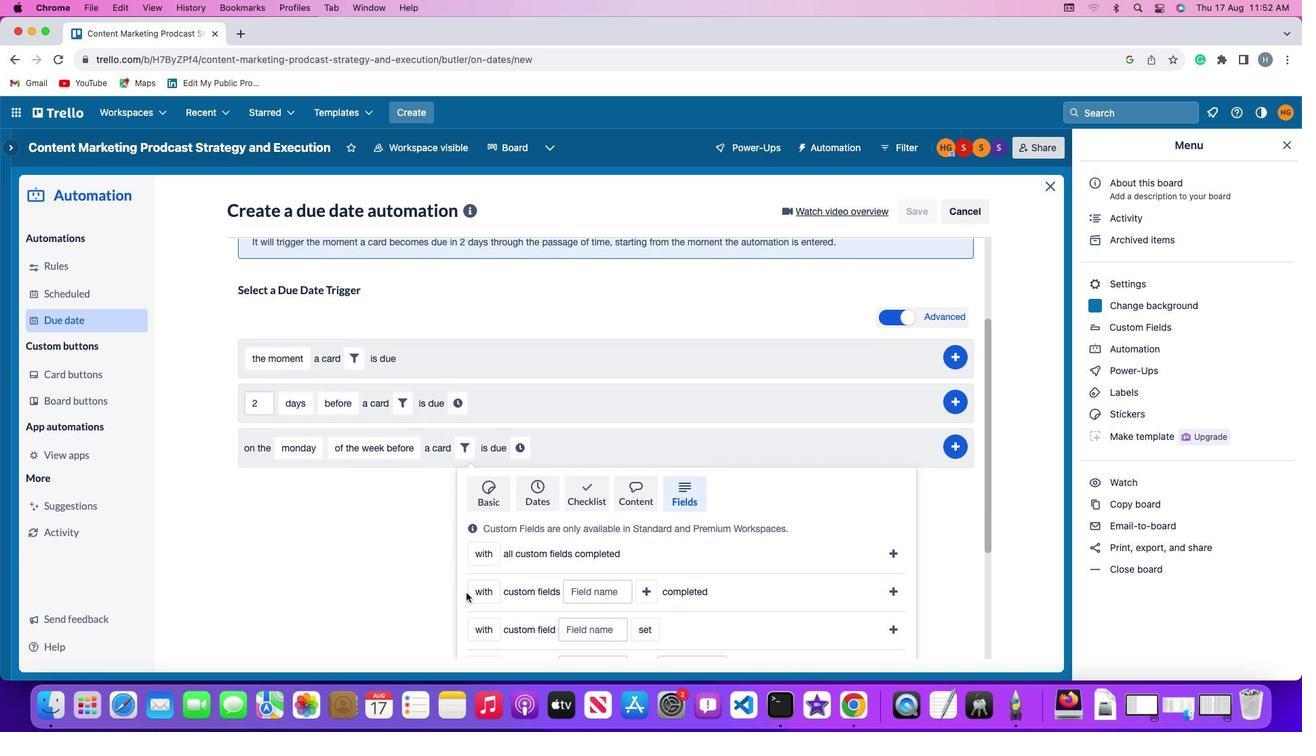 
Action: Mouse moved to (486, 589)
Screenshot: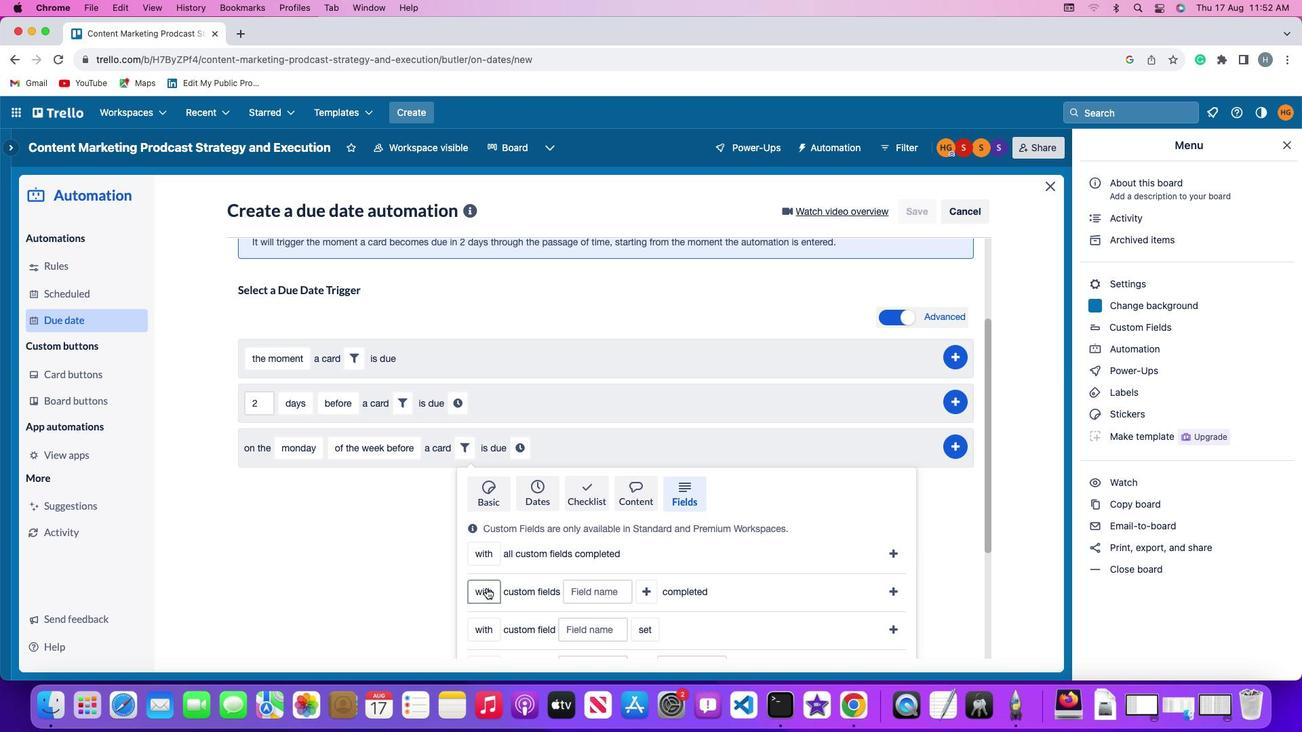 
Action: Mouse pressed left at (486, 589)
Screenshot: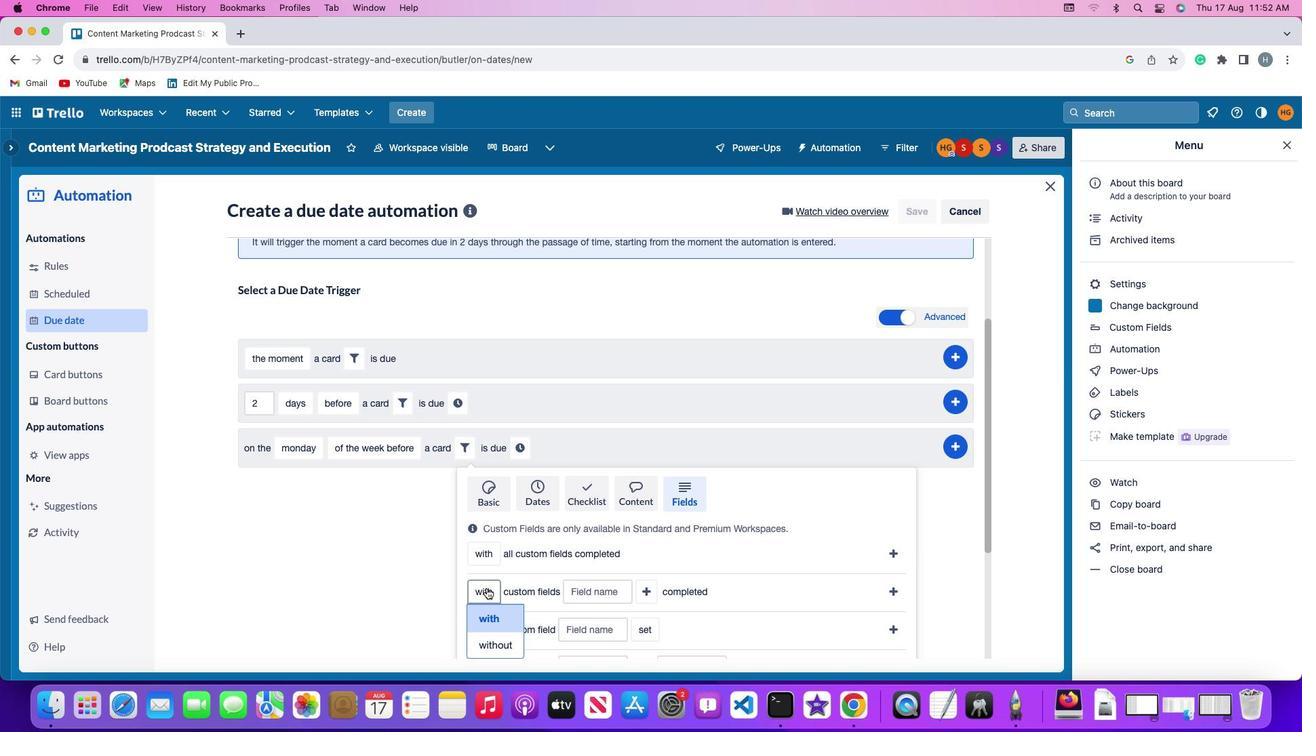 
Action: Mouse moved to (494, 612)
Screenshot: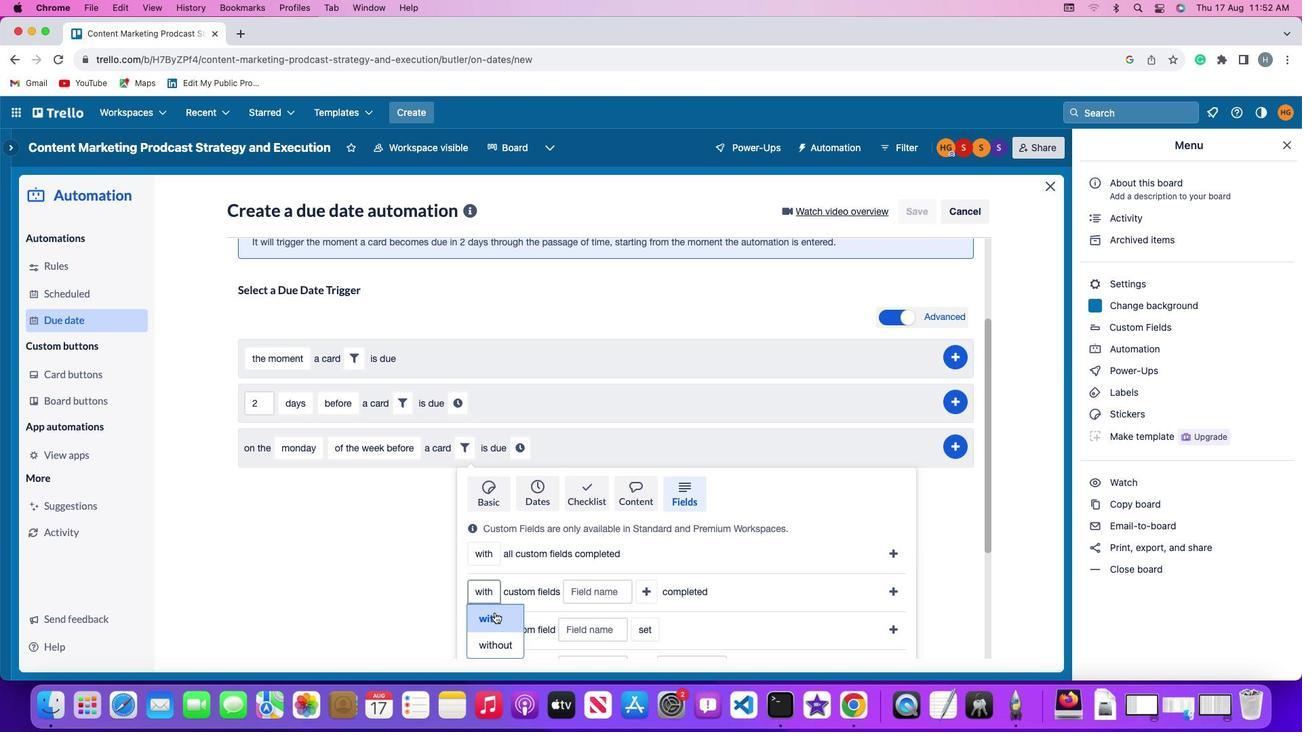 
Action: Mouse pressed left at (494, 612)
Screenshot: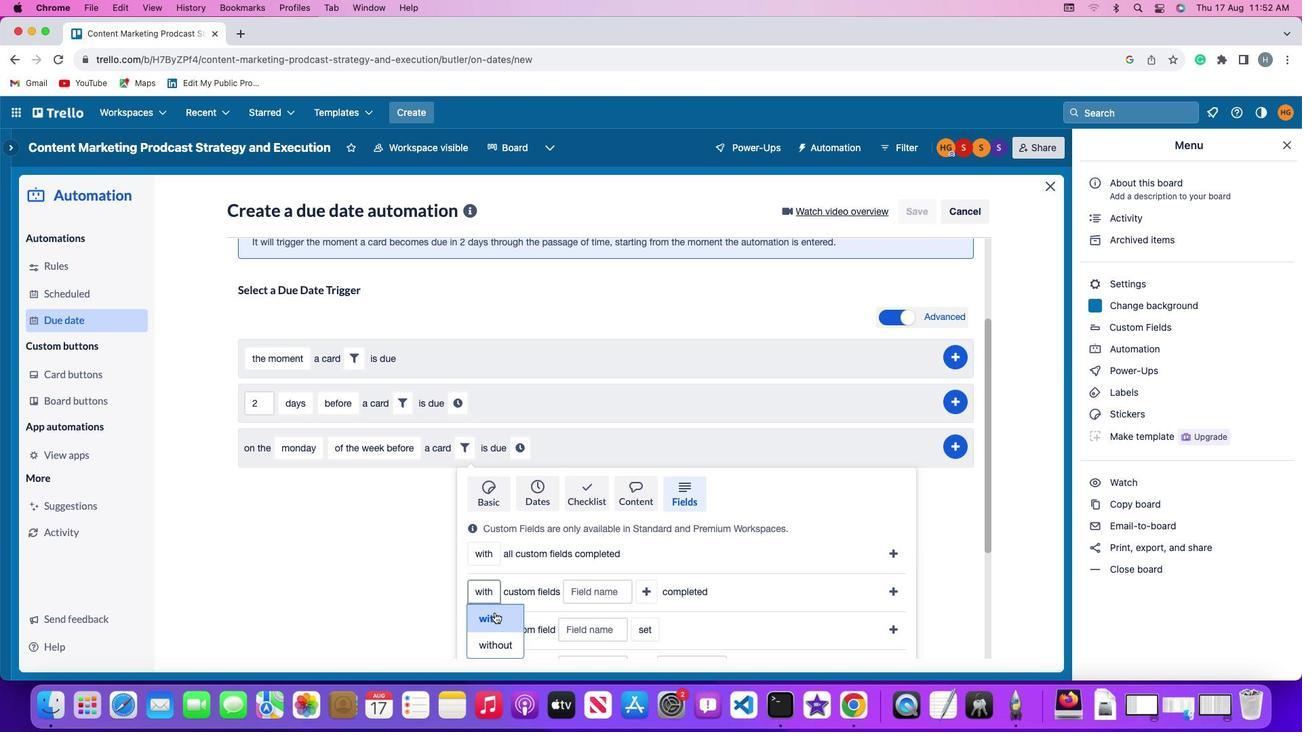 
Action: Mouse moved to (600, 595)
Screenshot: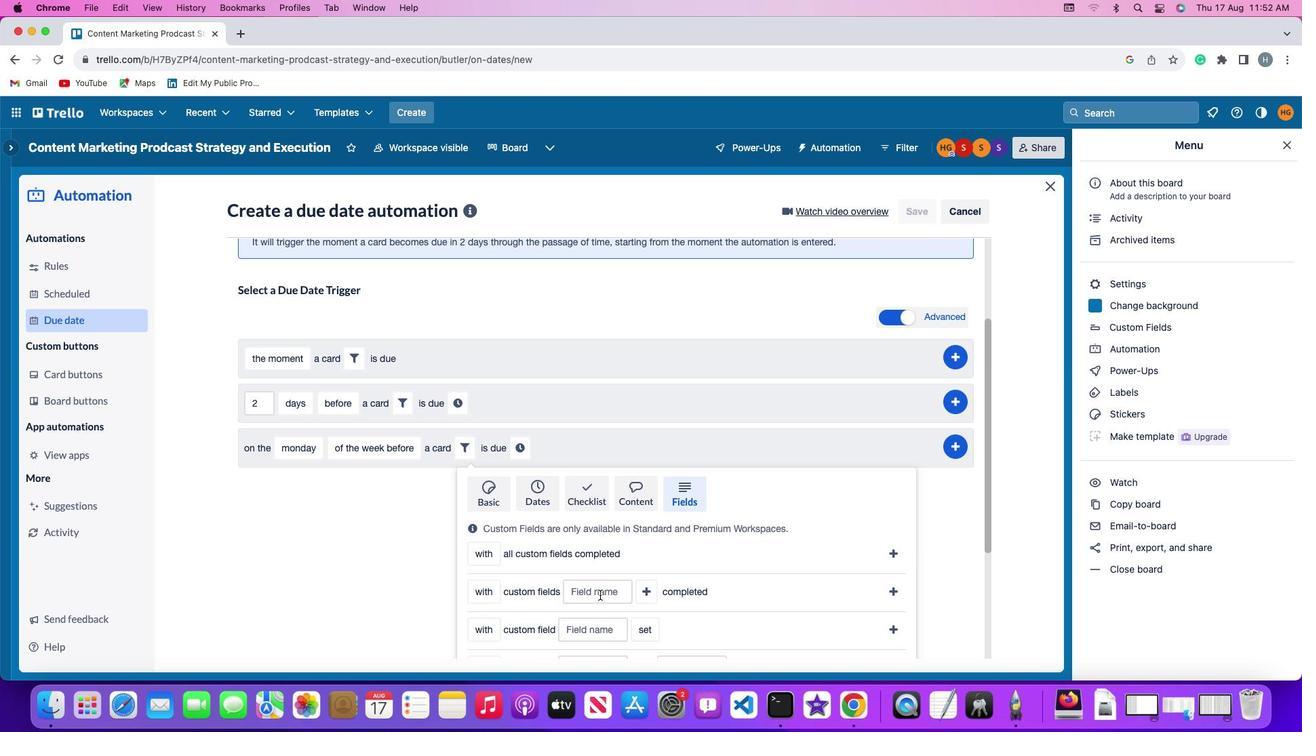 
Action: Mouse pressed left at (600, 595)
Screenshot: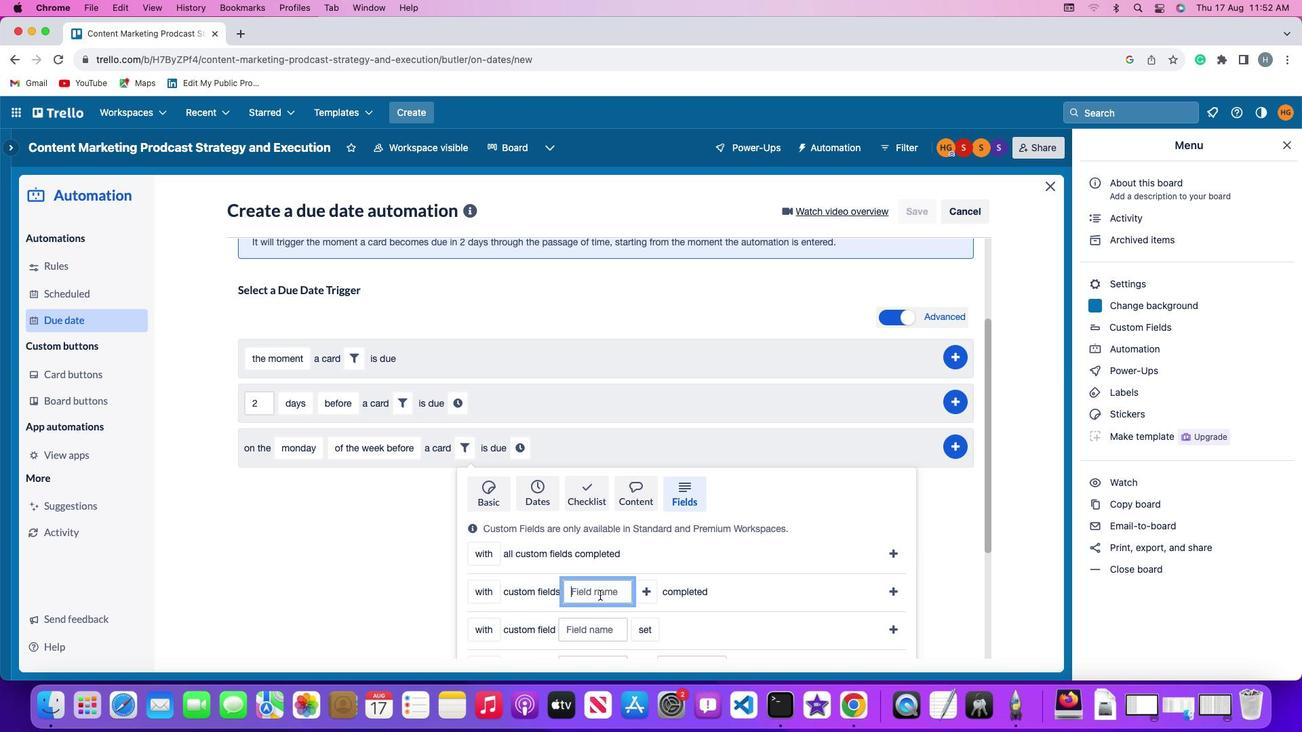 
Action: Key pressed Key.shift'R''e''s''u''m''e'
Screenshot: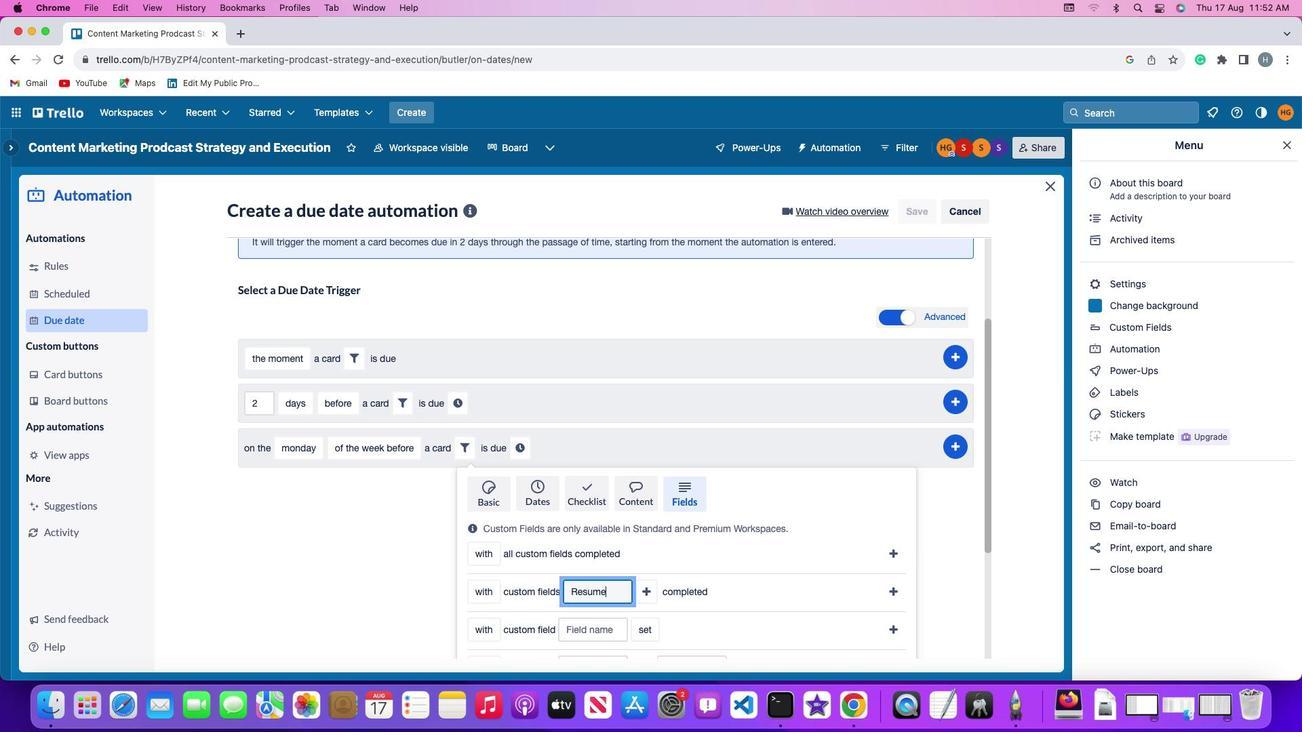 
Action: Mouse moved to (682, 595)
Screenshot: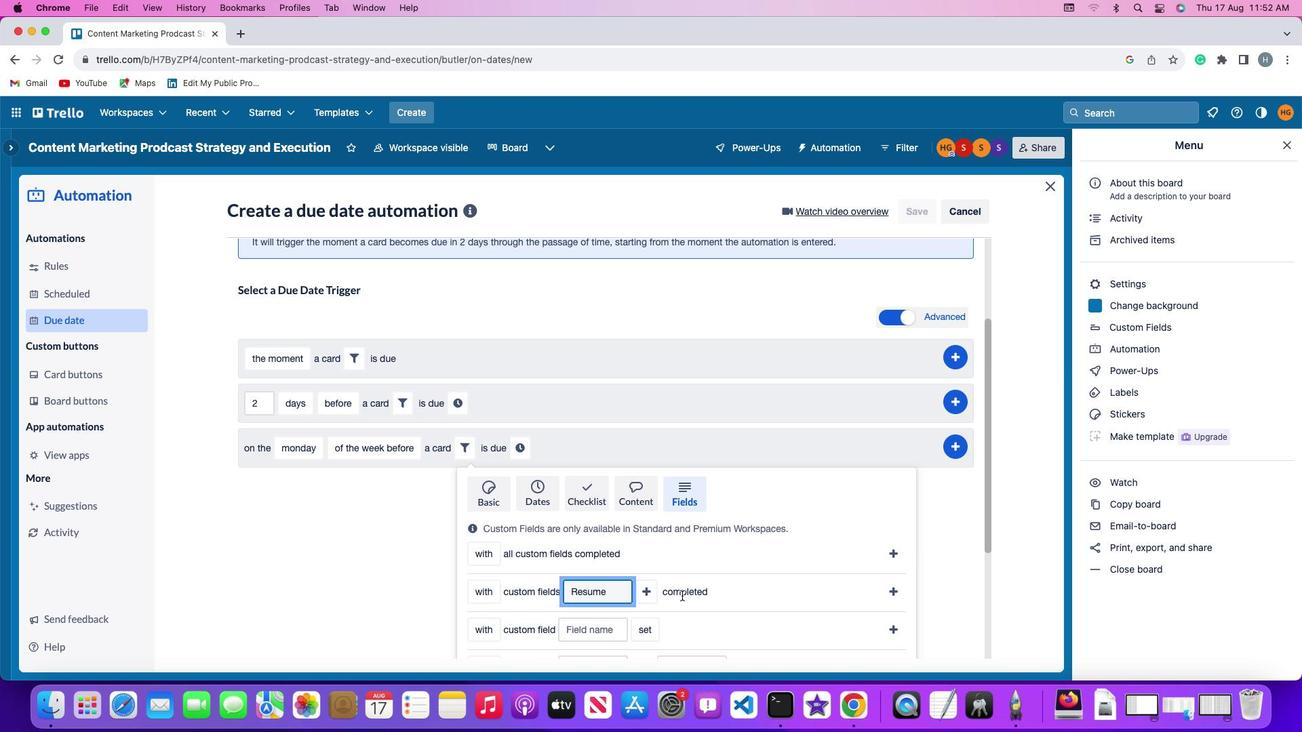 
Action: Mouse pressed left at (682, 595)
Screenshot: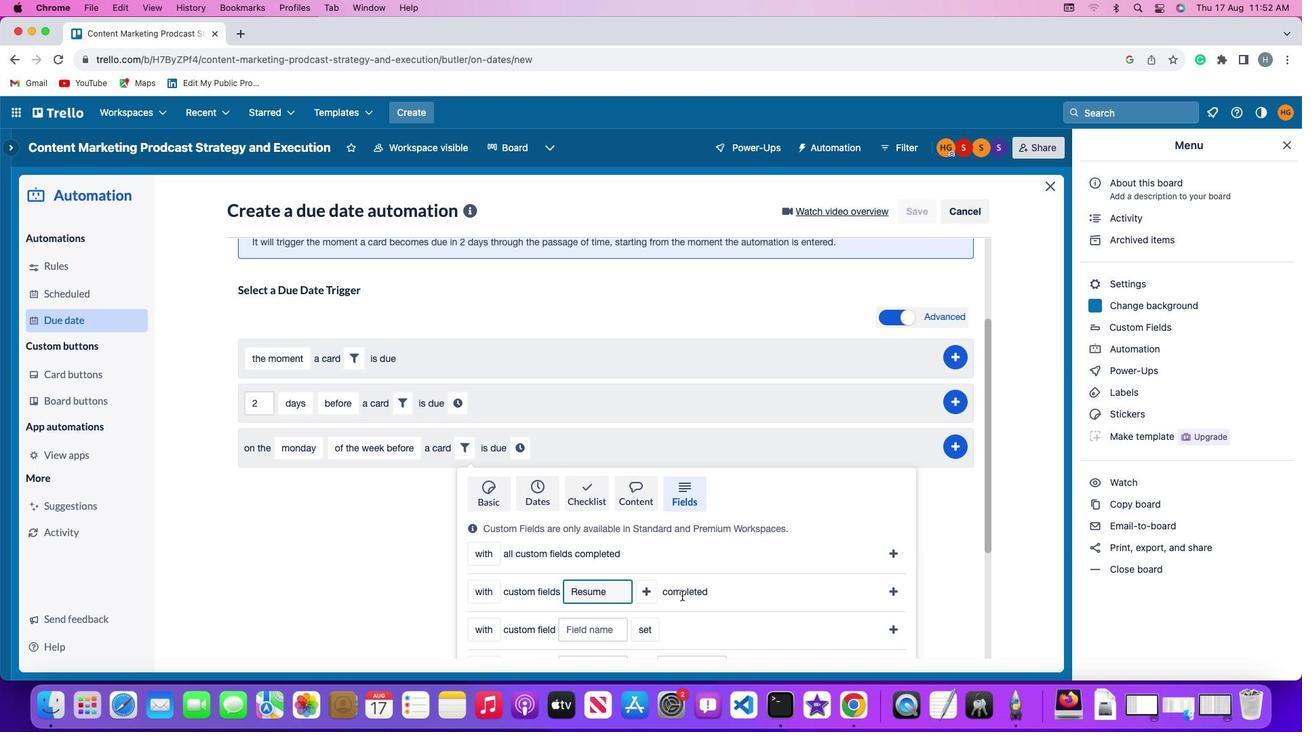 
Action: Mouse moved to (893, 588)
Screenshot: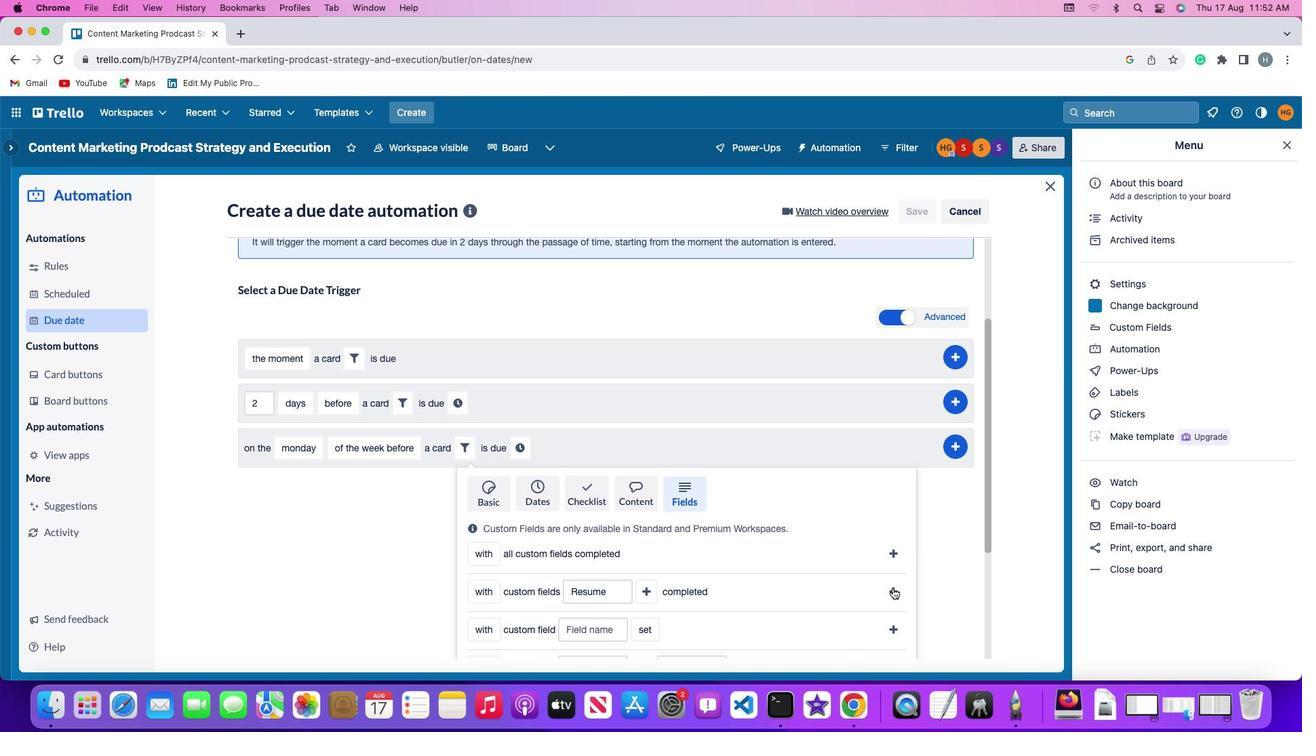 
Action: Mouse pressed left at (893, 588)
Screenshot: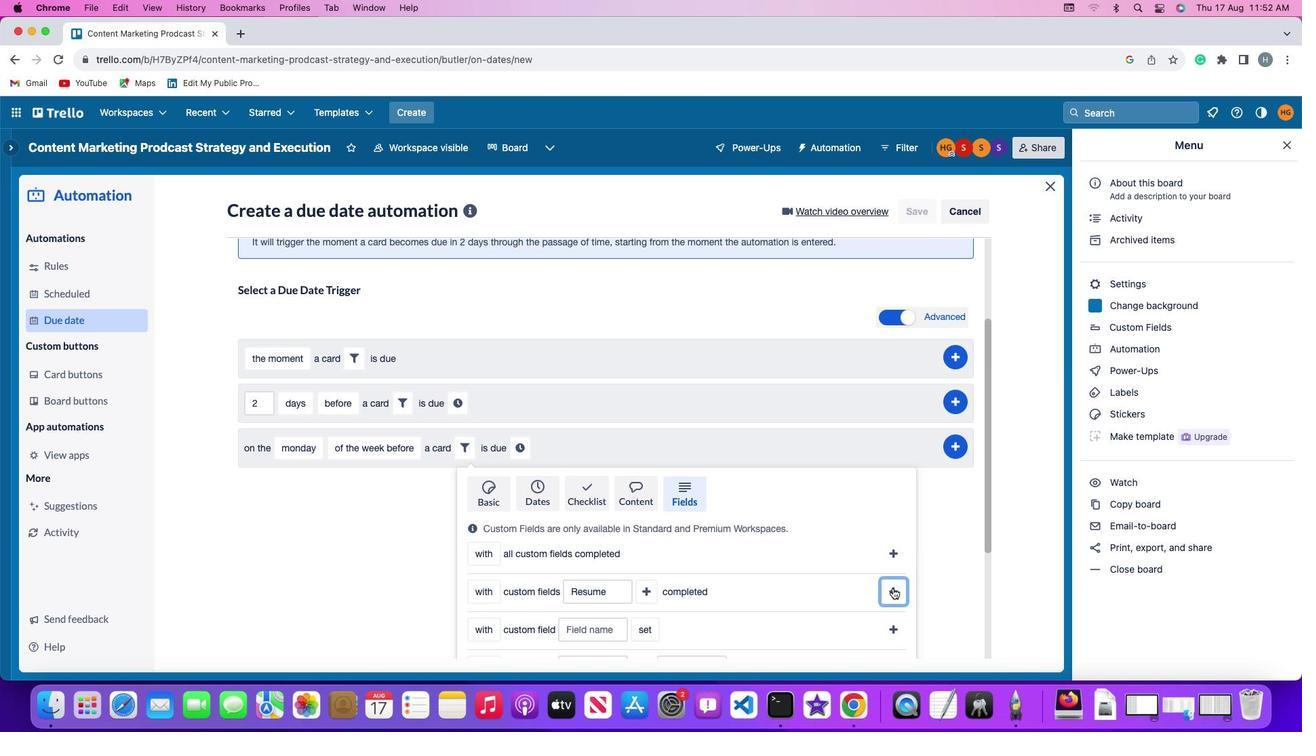 
Action: Mouse moved to (711, 587)
Screenshot: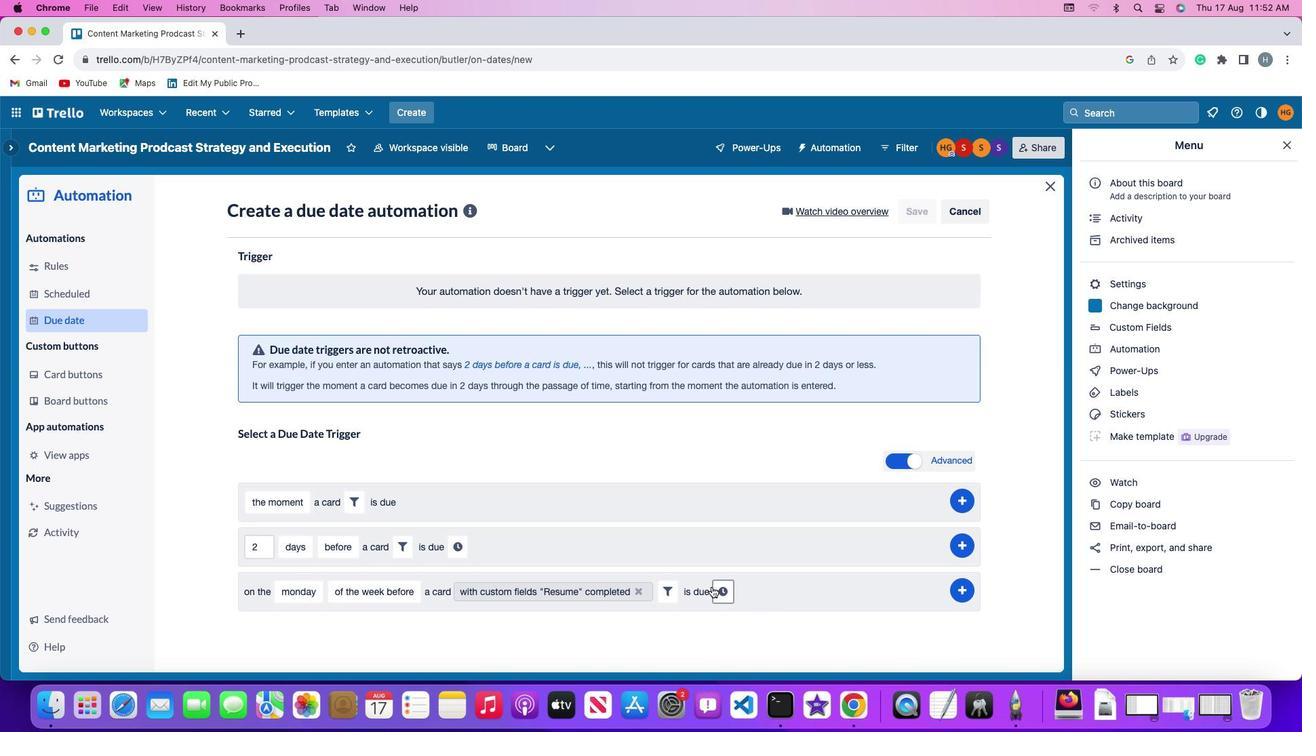 
Action: Mouse pressed left at (711, 587)
Screenshot: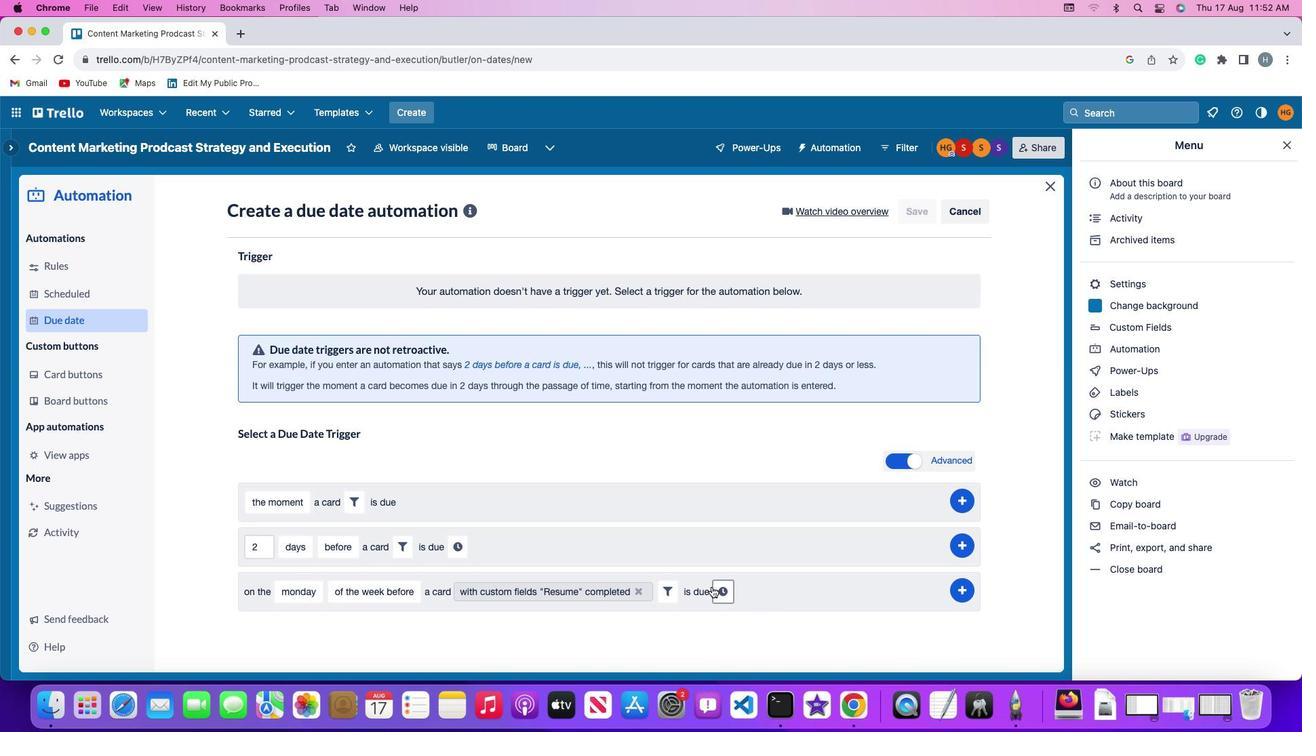
Action: Mouse moved to (753, 593)
Screenshot: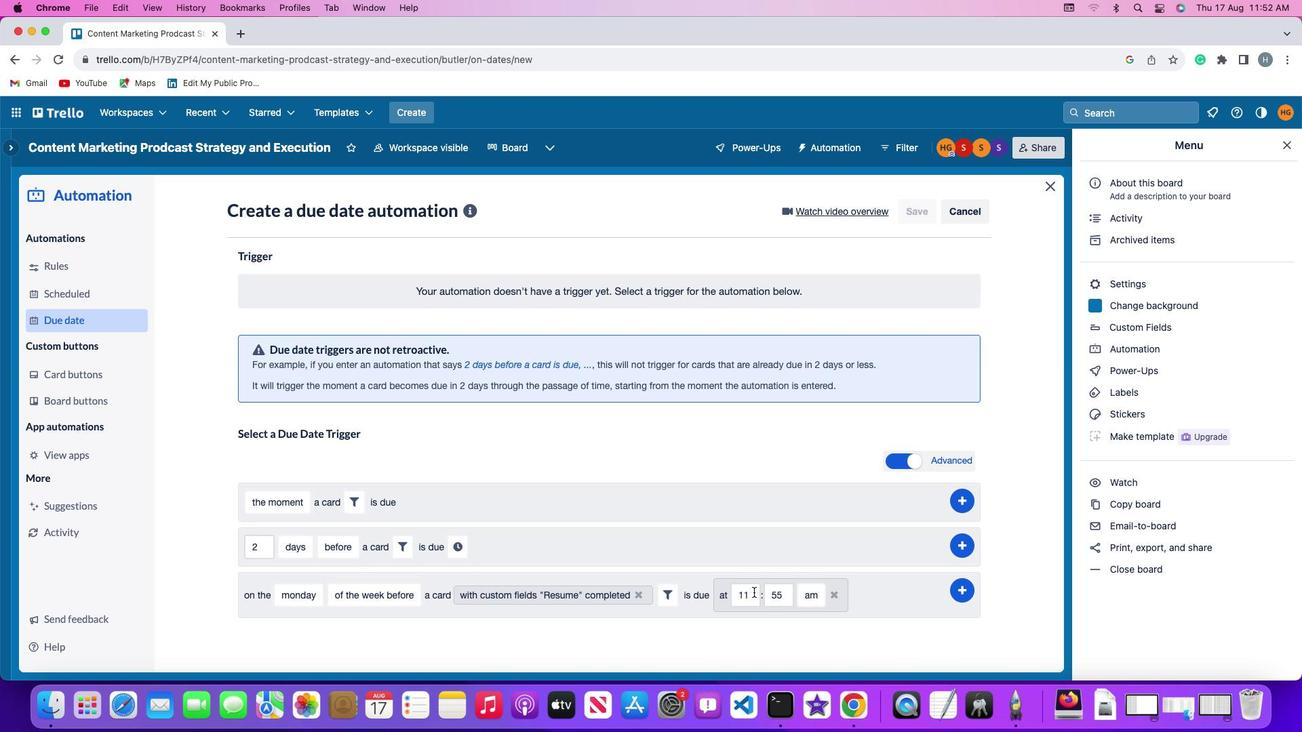 
Action: Mouse pressed left at (753, 593)
Screenshot: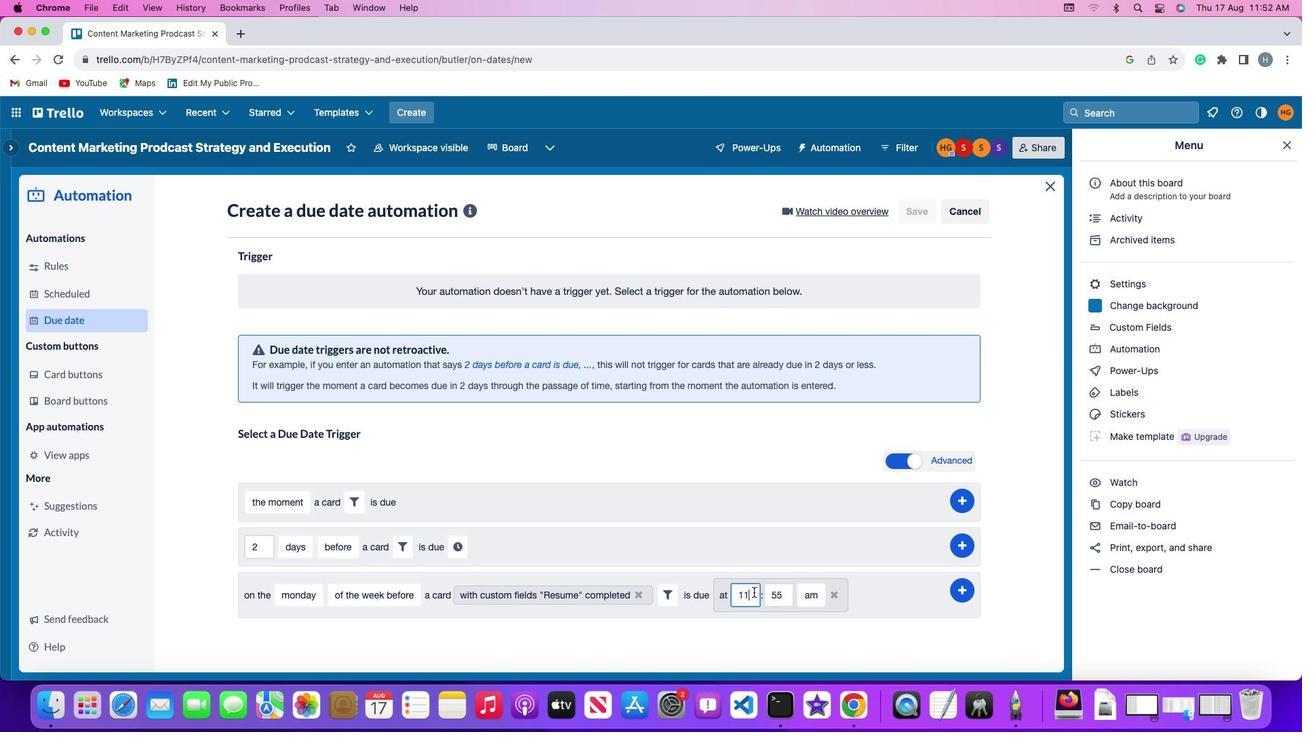 
Action: Key pressed Key.backspace'1'
Screenshot: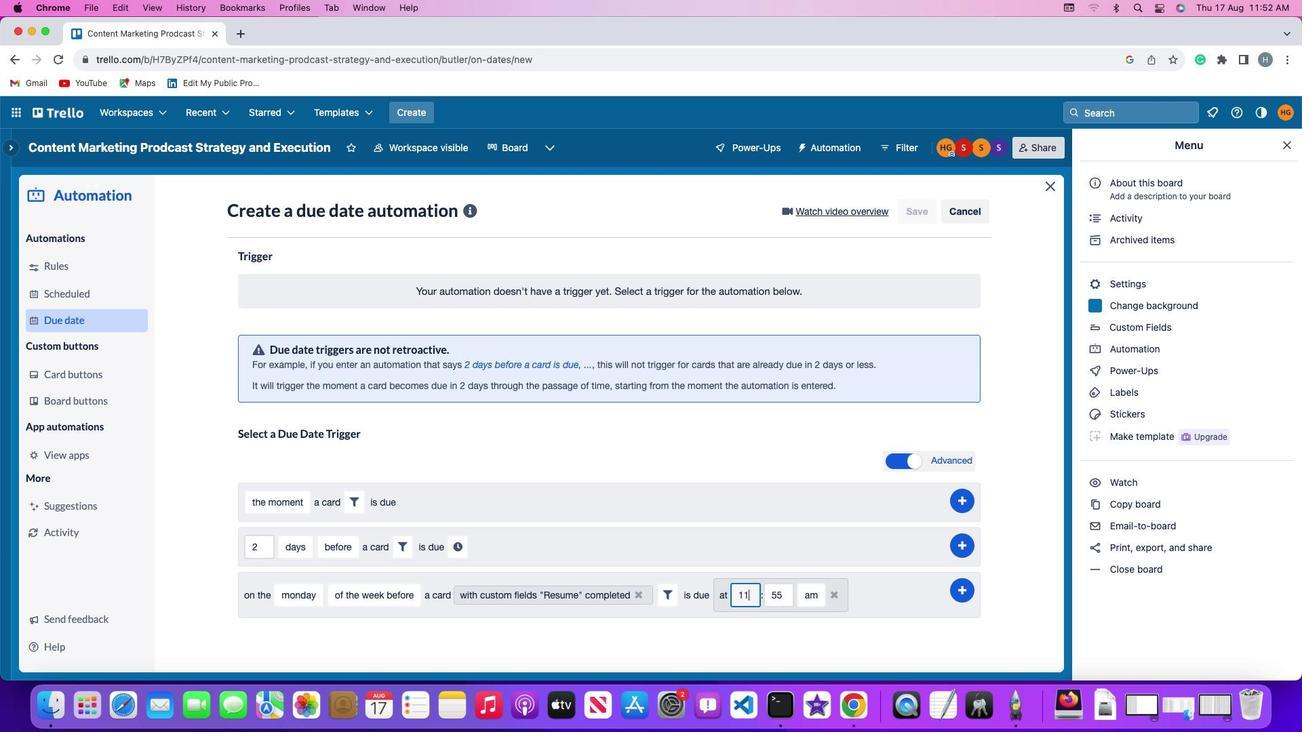 
Action: Mouse moved to (790, 593)
Screenshot: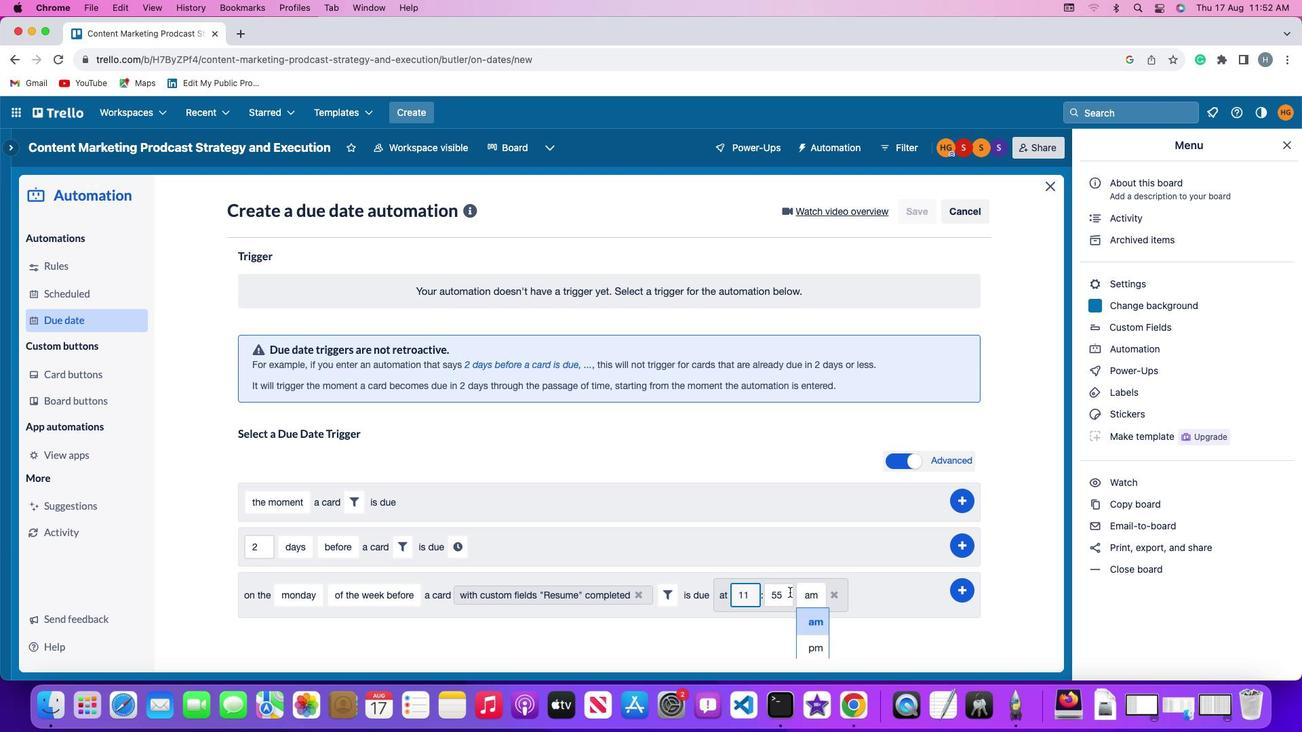 
Action: Mouse pressed left at (790, 593)
Screenshot: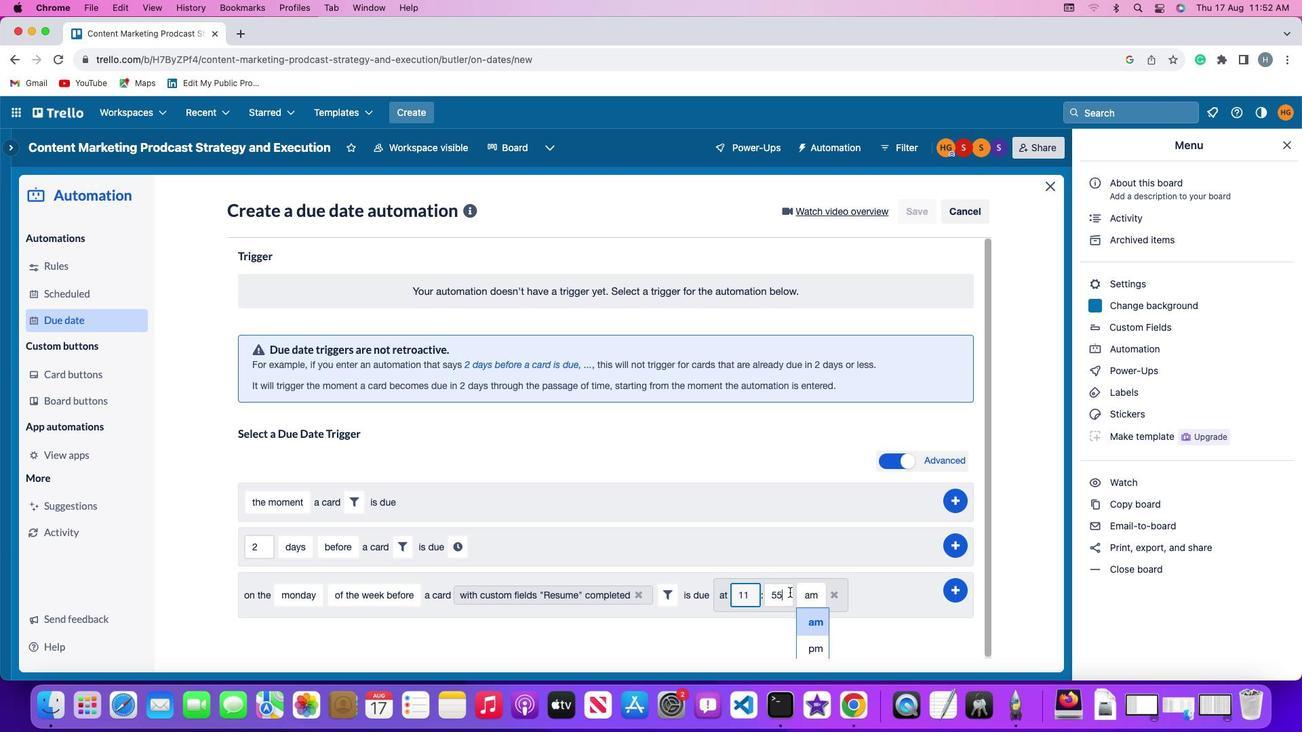 
Action: Key pressed Key.backspaceKey.backspace'0''0'
Screenshot: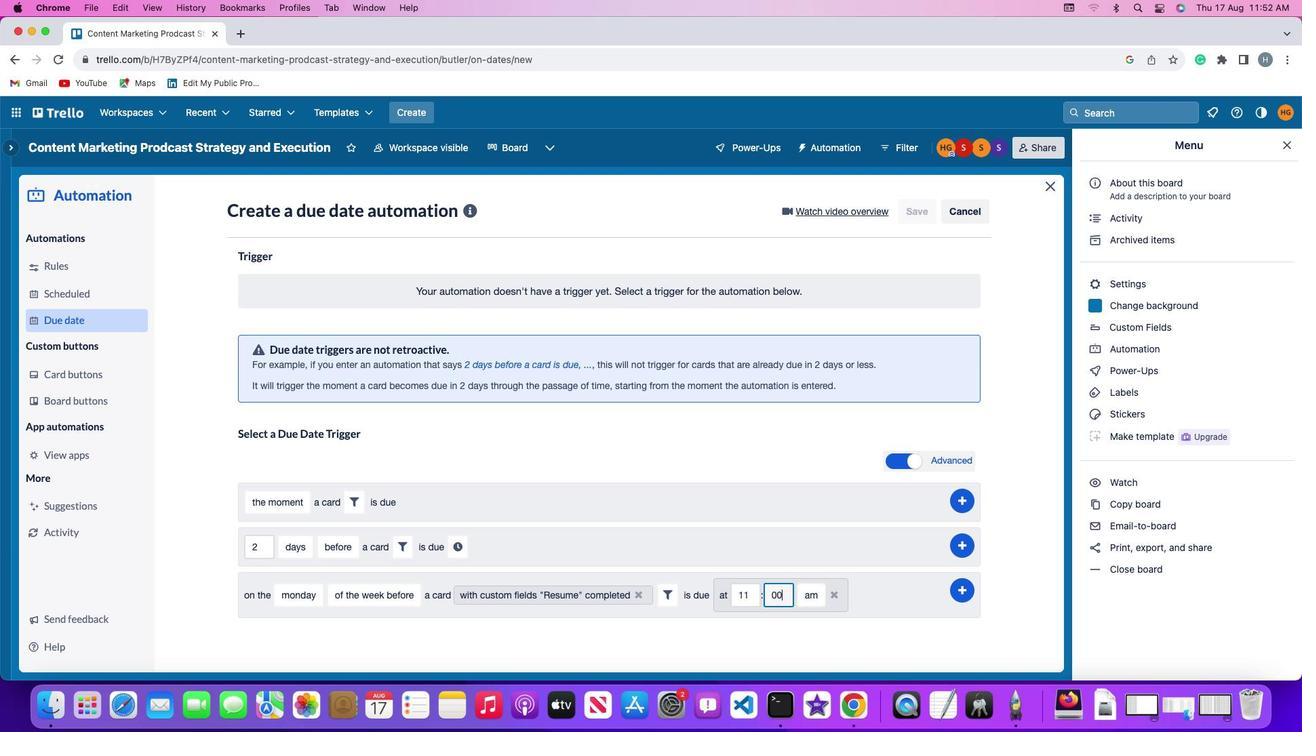 
Action: Mouse moved to (821, 596)
Screenshot: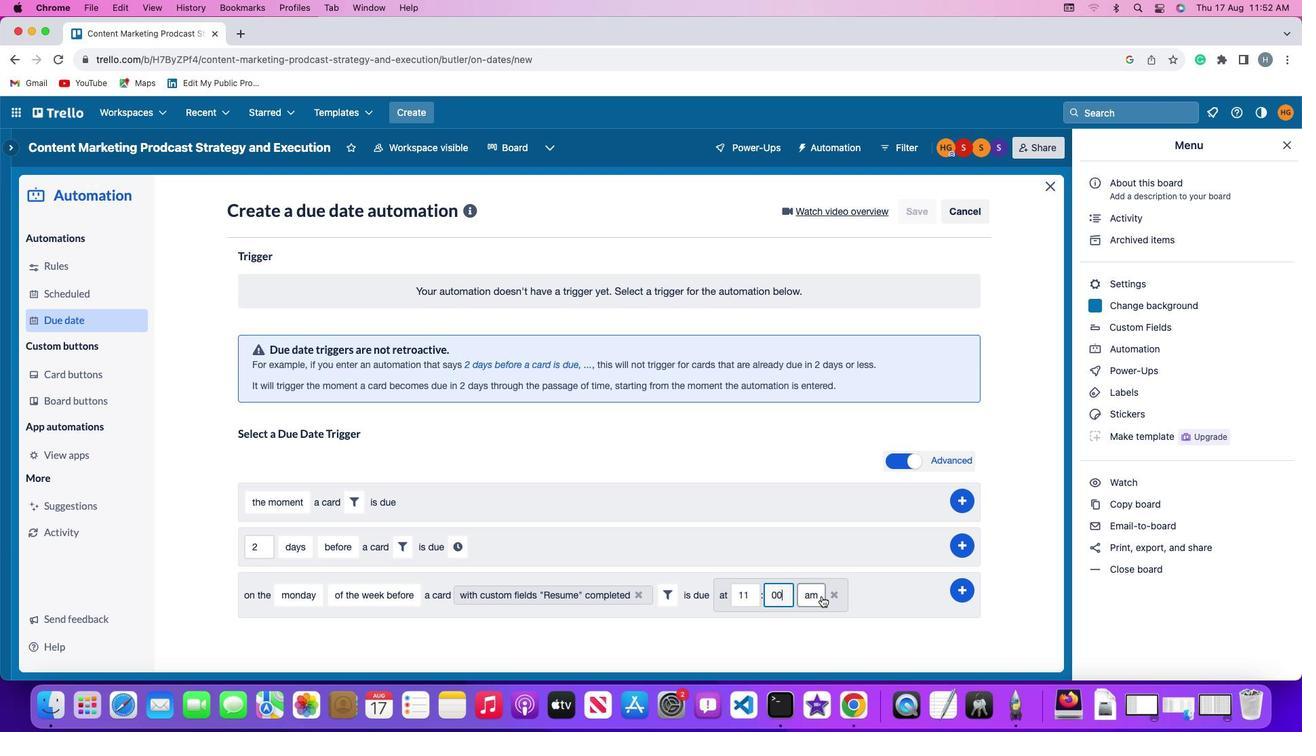
Action: Mouse pressed left at (821, 596)
Screenshot: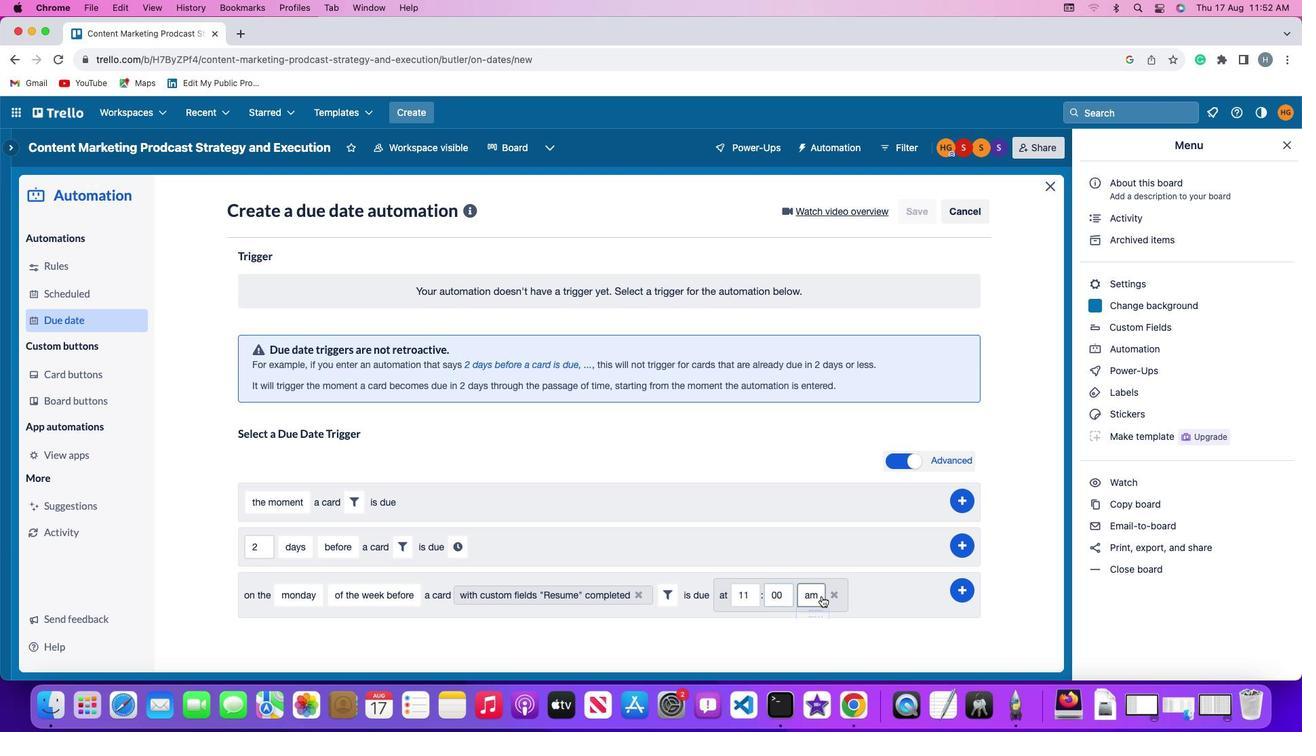
Action: Mouse moved to (818, 616)
Screenshot: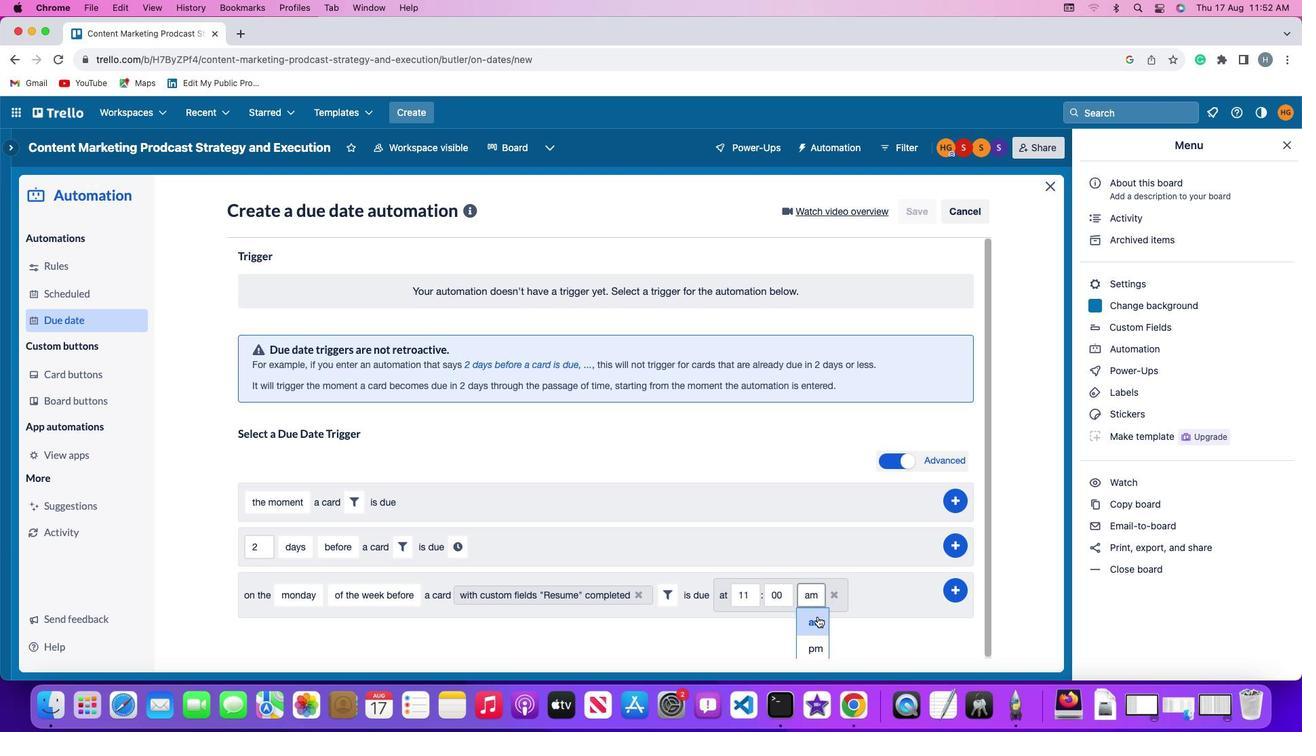 
Action: Mouse pressed left at (818, 616)
Screenshot: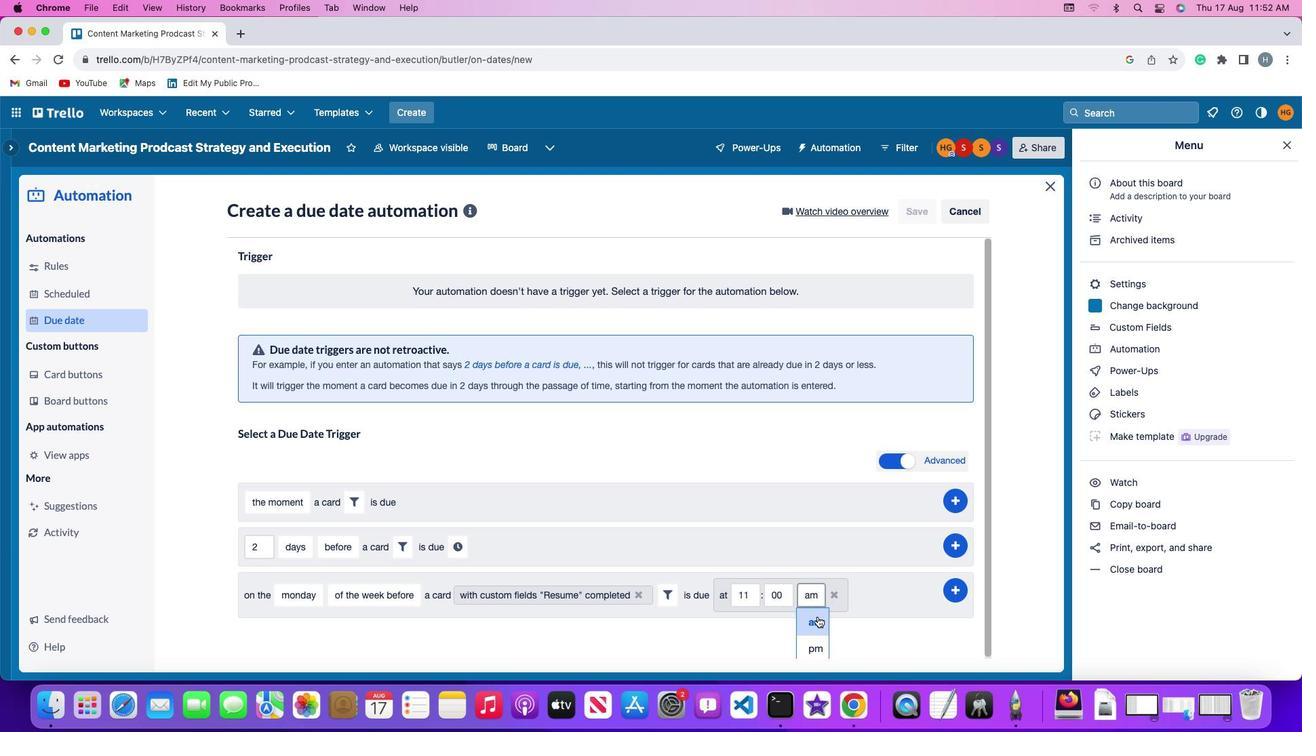 
Action: Mouse moved to (966, 585)
Screenshot: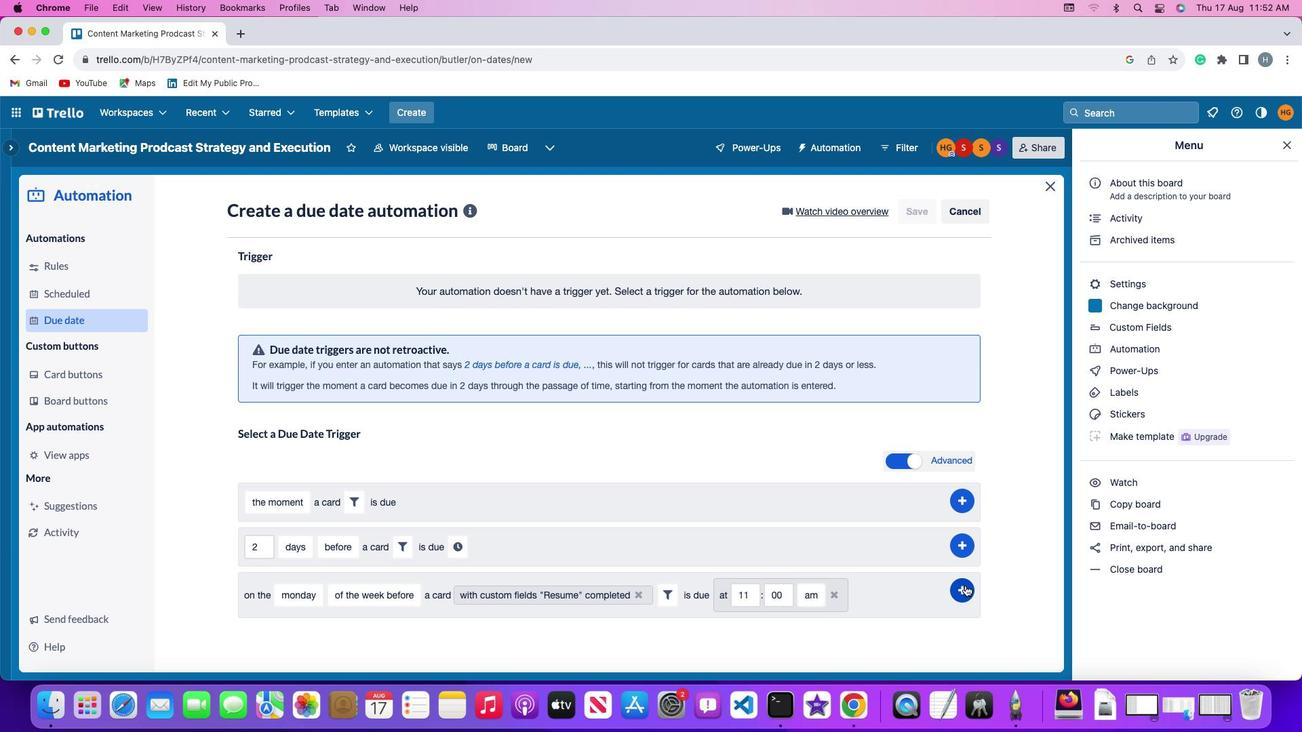 
Action: Mouse pressed left at (966, 585)
Screenshot: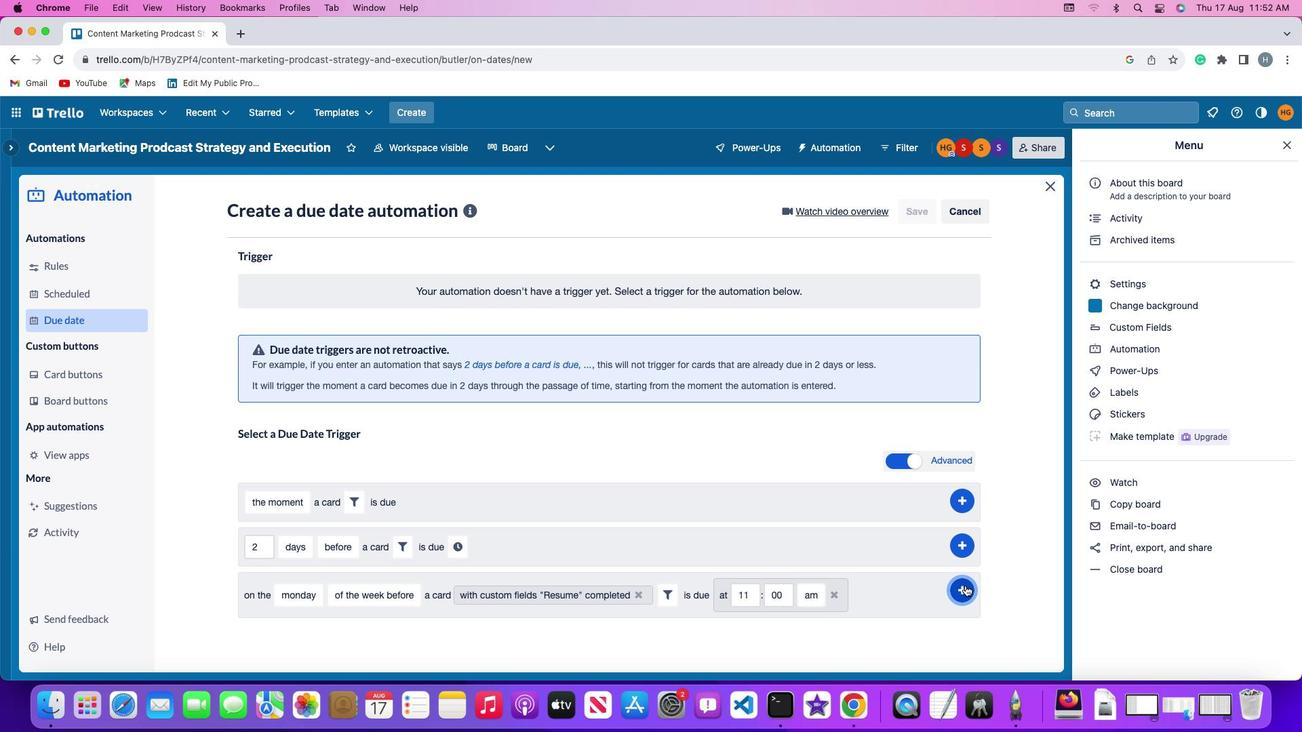 
Action: Mouse moved to (1003, 498)
Screenshot: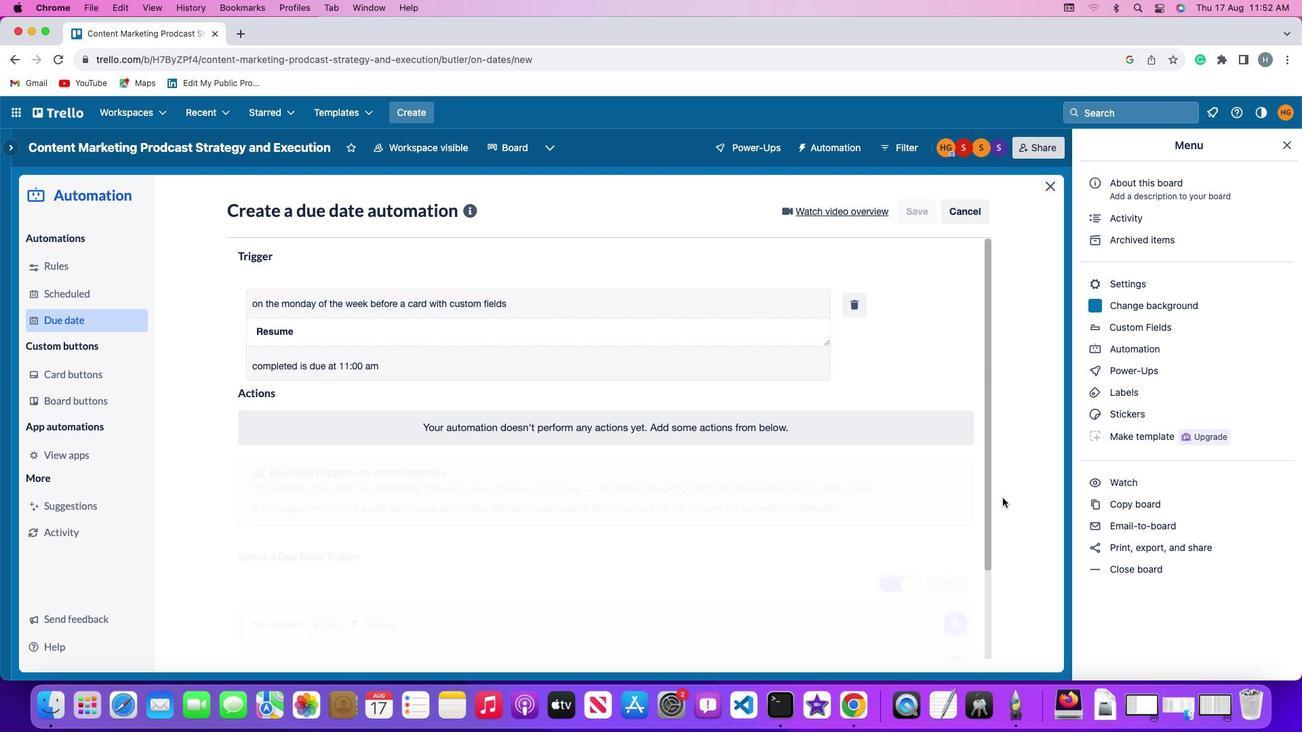 
